 Task: Find connections with filter location General Pico with filter topic #houseforsalewith filter profile language French with filter current company Royal Enfield with filter school Modern Education Society's College of Engineering, Pune with filter industry Interior Design with filter service category Management with filter keywords title Travel Agent
Action: Mouse moved to (514, 108)
Screenshot: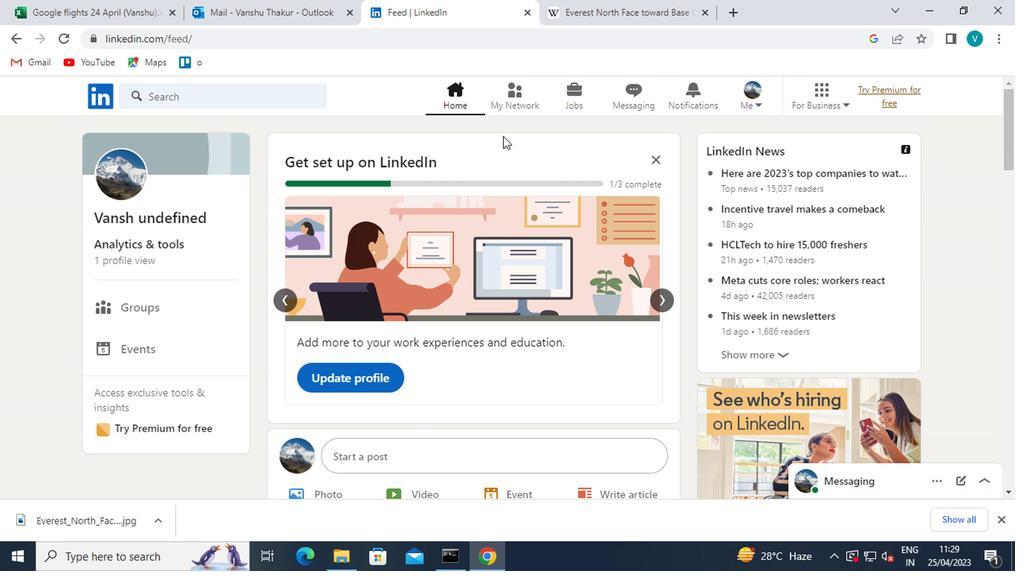 
Action: Mouse pressed left at (514, 108)
Screenshot: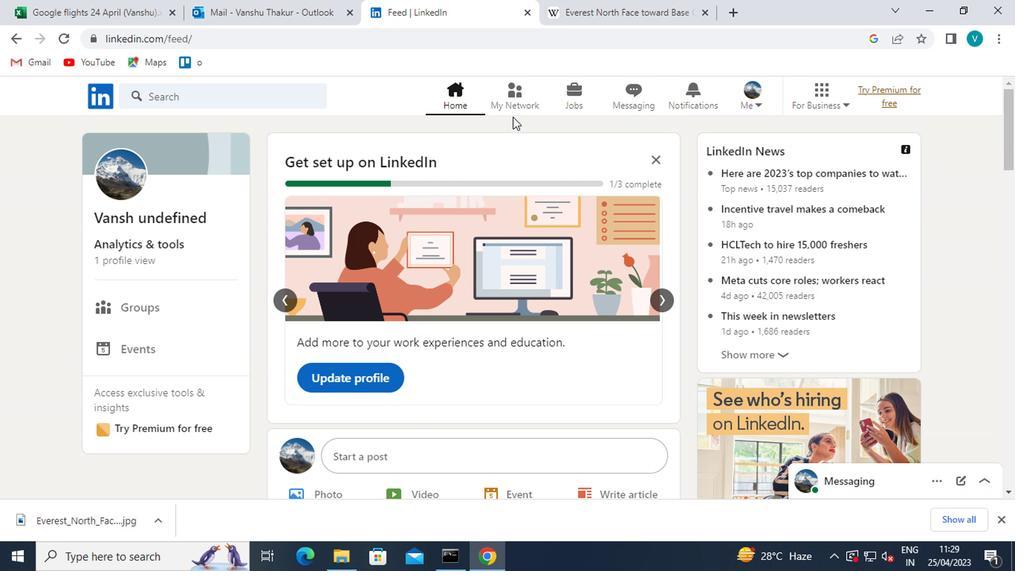 
Action: Mouse moved to (172, 173)
Screenshot: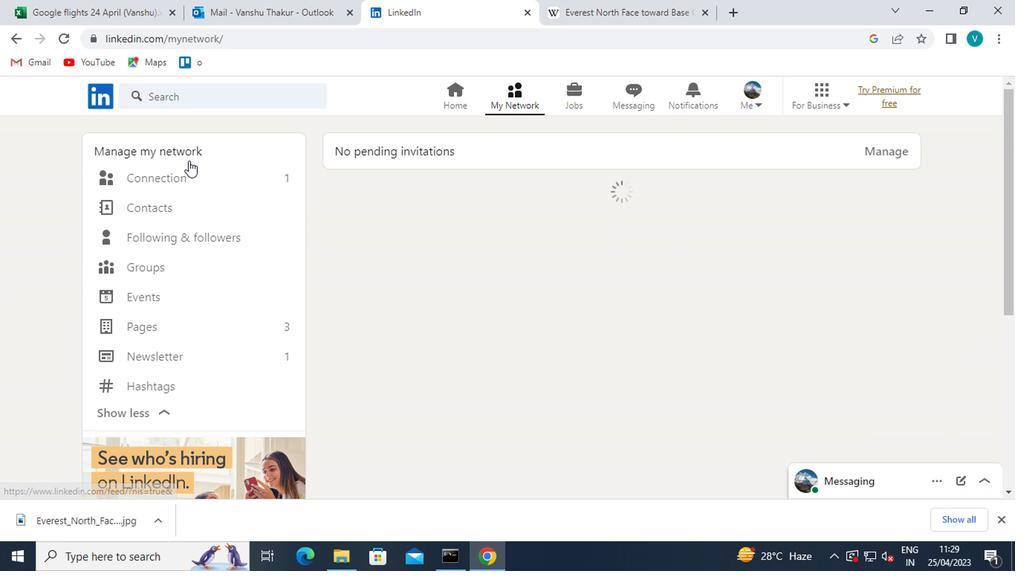 
Action: Mouse pressed left at (172, 173)
Screenshot: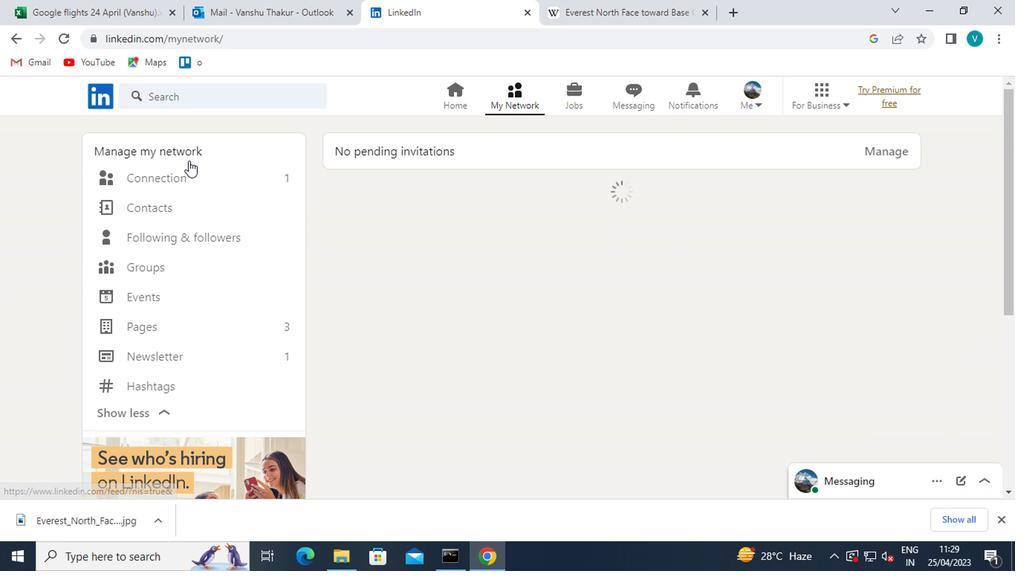 
Action: Mouse moved to (610, 172)
Screenshot: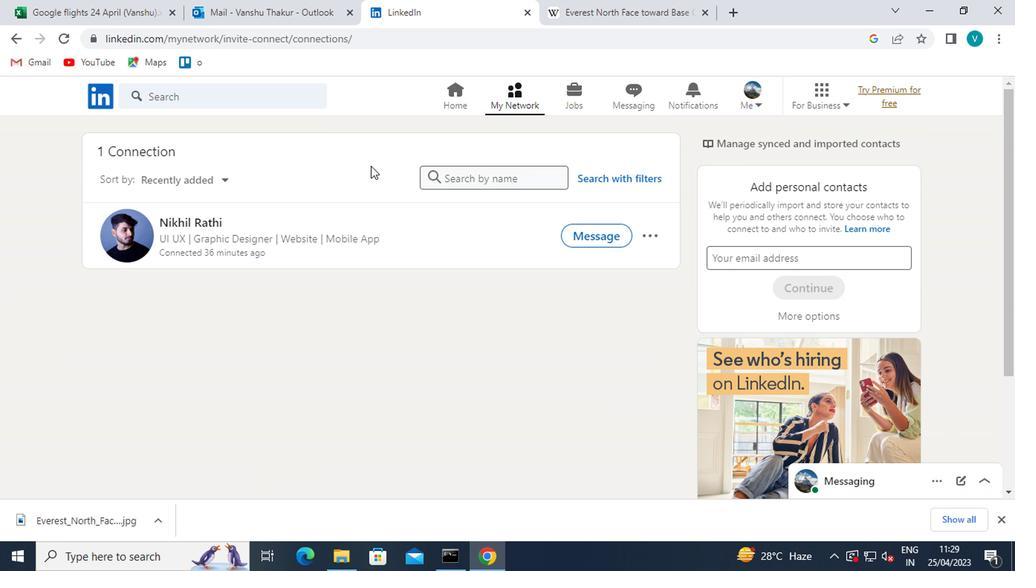 
Action: Mouse pressed left at (610, 172)
Screenshot: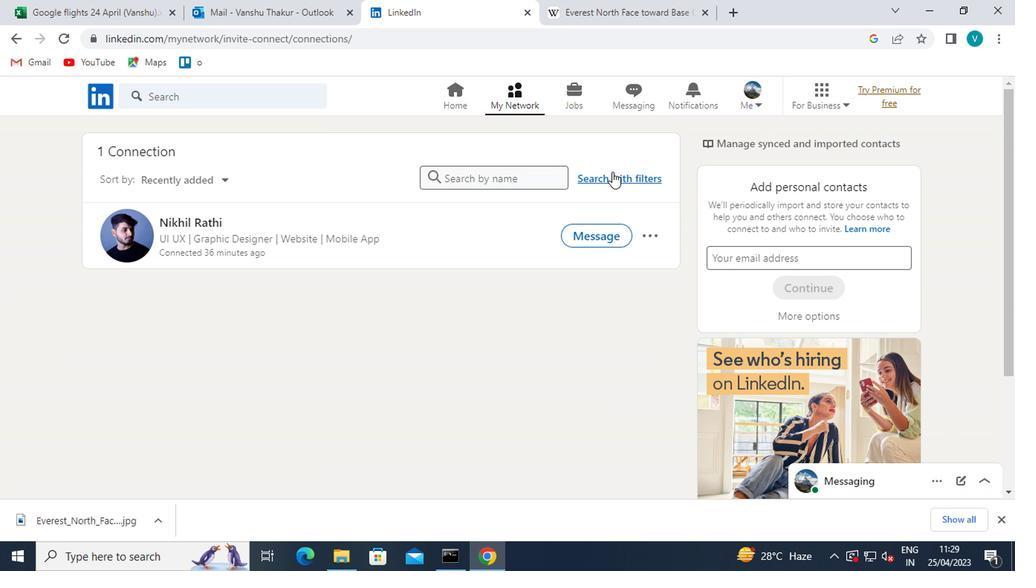 
Action: Mouse moved to (490, 142)
Screenshot: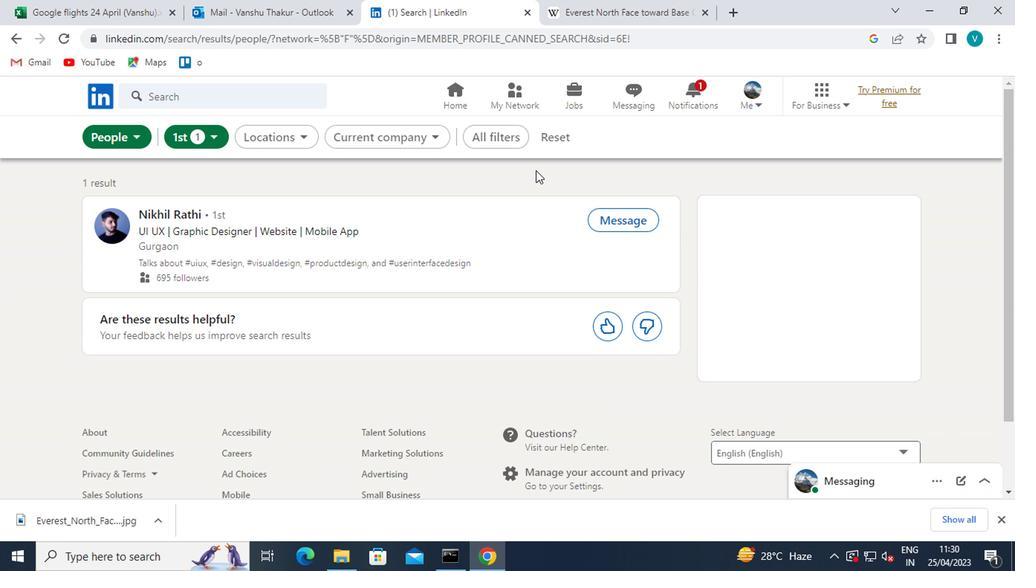 
Action: Mouse pressed left at (490, 142)
Screenshot: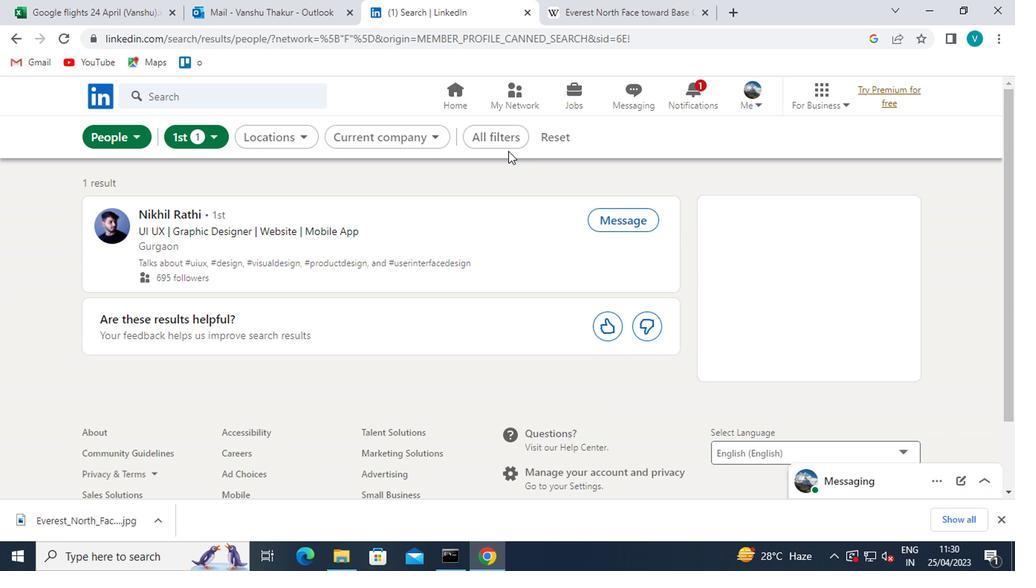 
Action: Mouse moved to (715, 334)
Screenshot: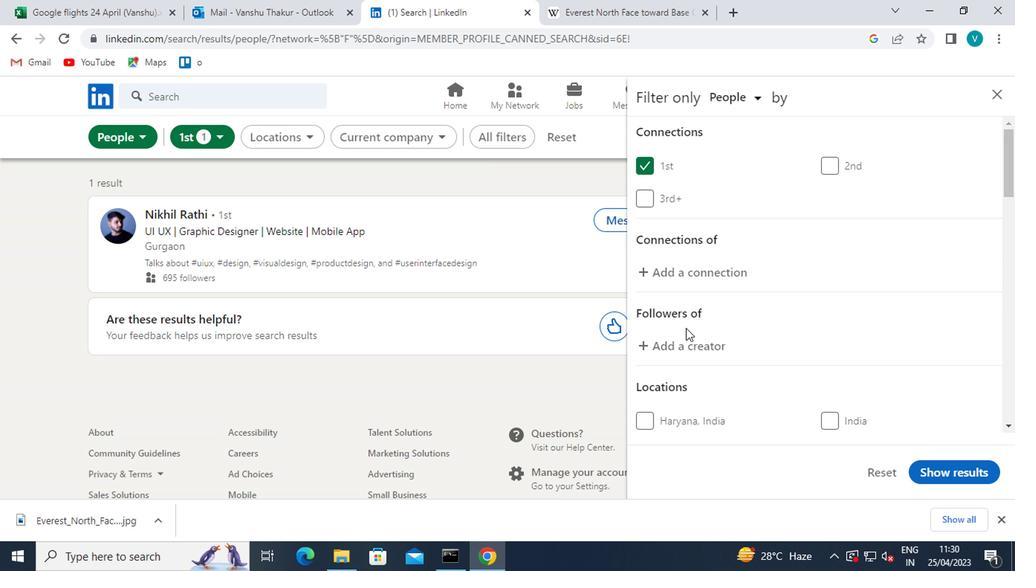 
Action: Mouse scrolled (715, 333) with delta (0, -1)
Screenshot: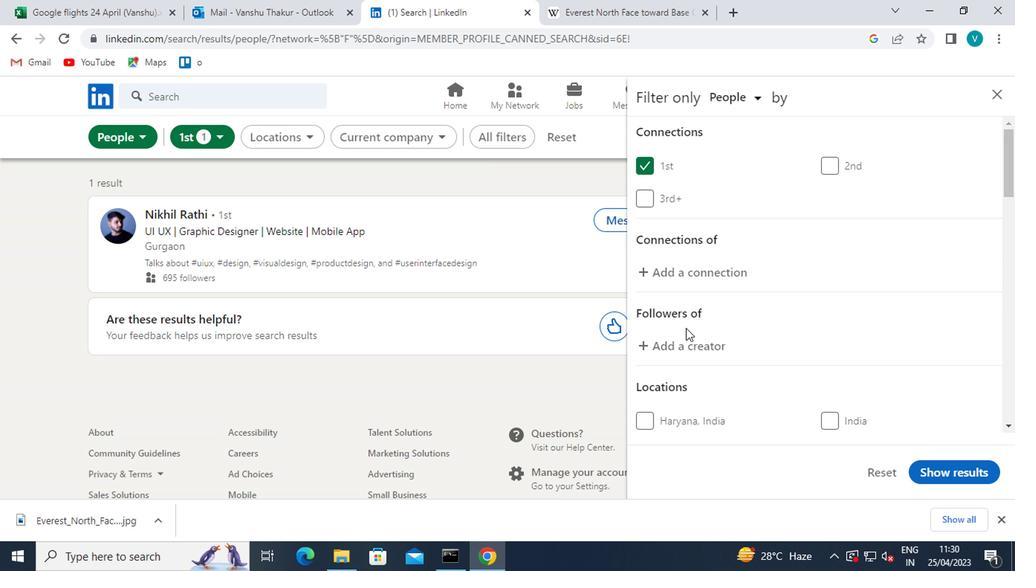 
Action: Mouse scrolled (715, 333) with delta (0, -1)
Screenshot: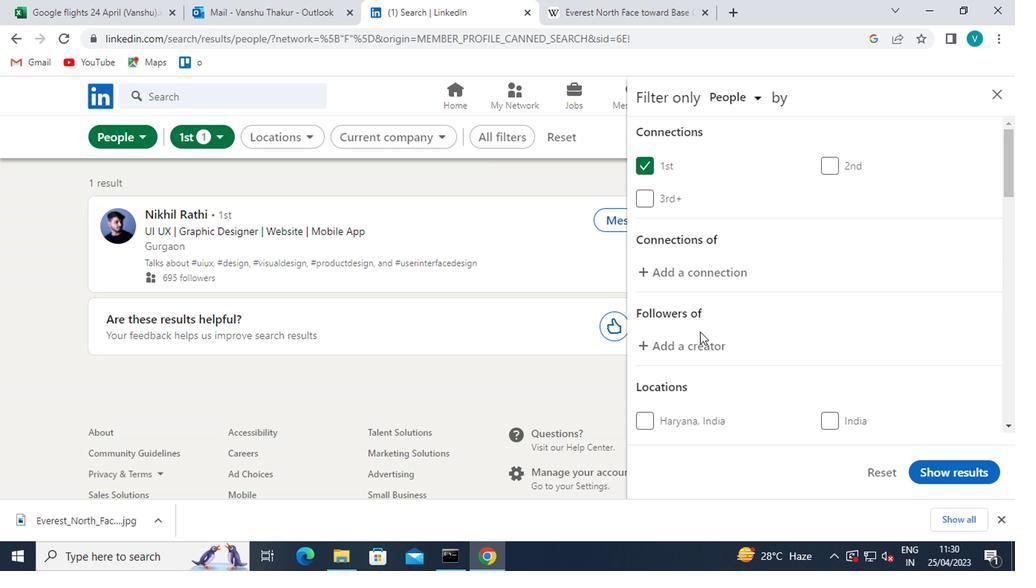 
Action: Mouse moved to (710, 334)
Screenshot: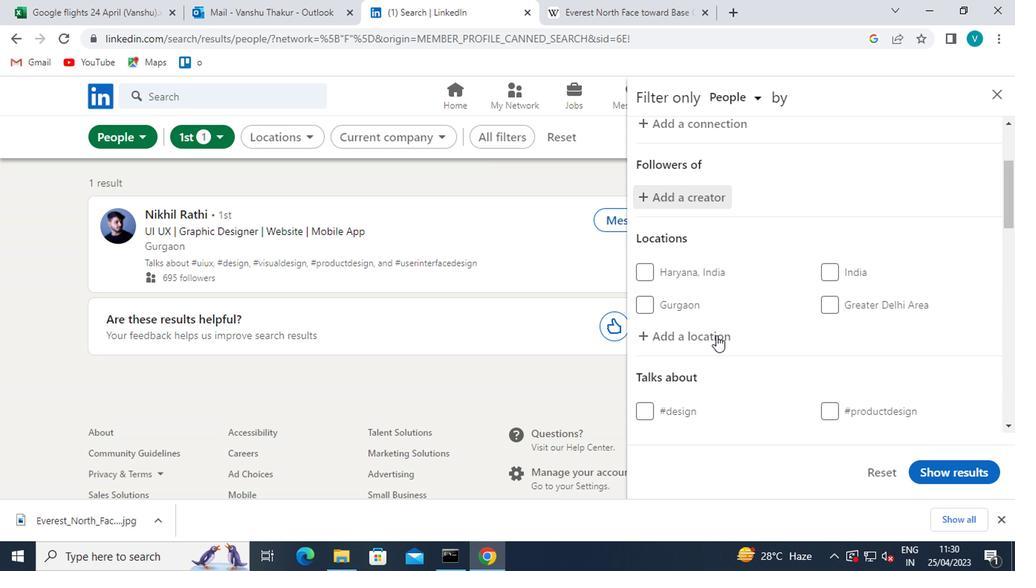 
Action: Mouse pressed left at (710, 334)
Screenshot: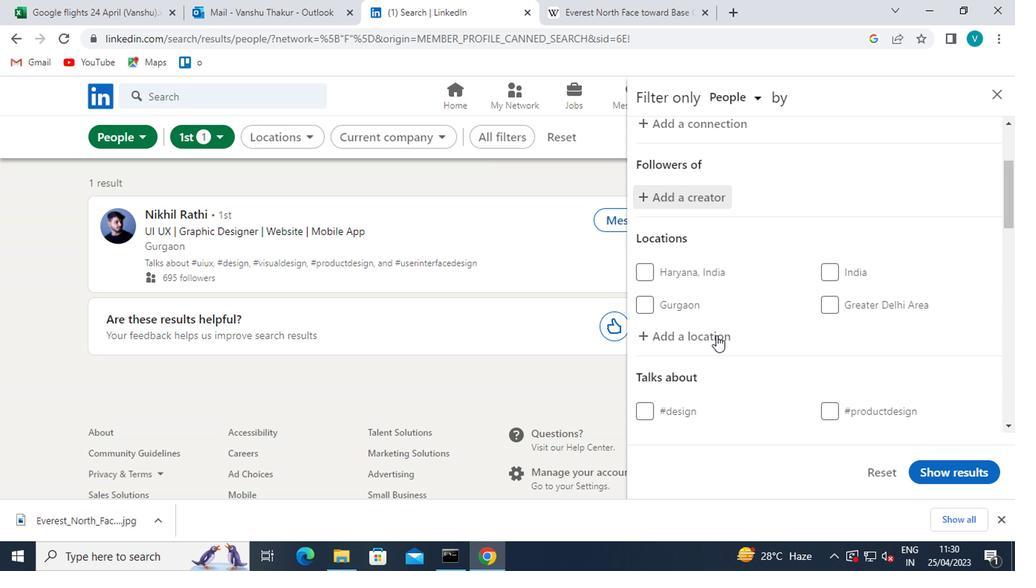 
Action: Key pressed <Key.shift>GENERAL<Key.space><Key.shift>PICO
Screenshot: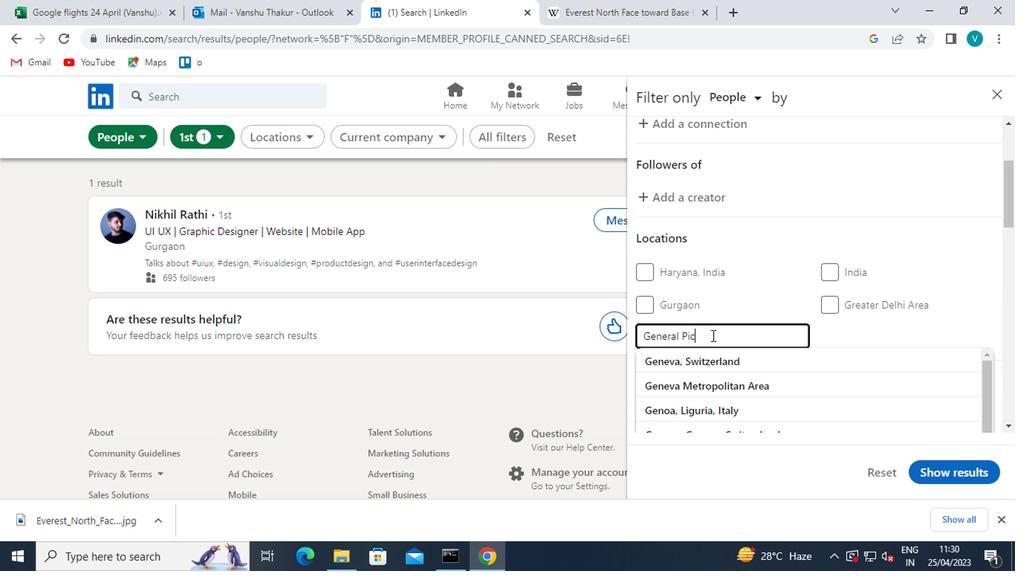 
Action: Mouse moved to (711, 353)
Screenshot: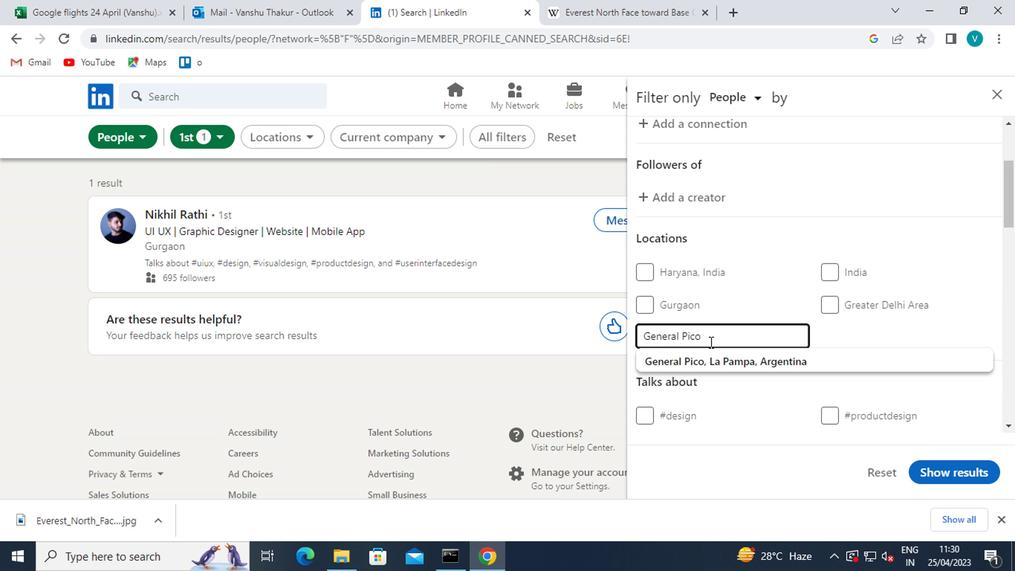 
Action: Mouse pressed left at (711, 353)
Screenshot: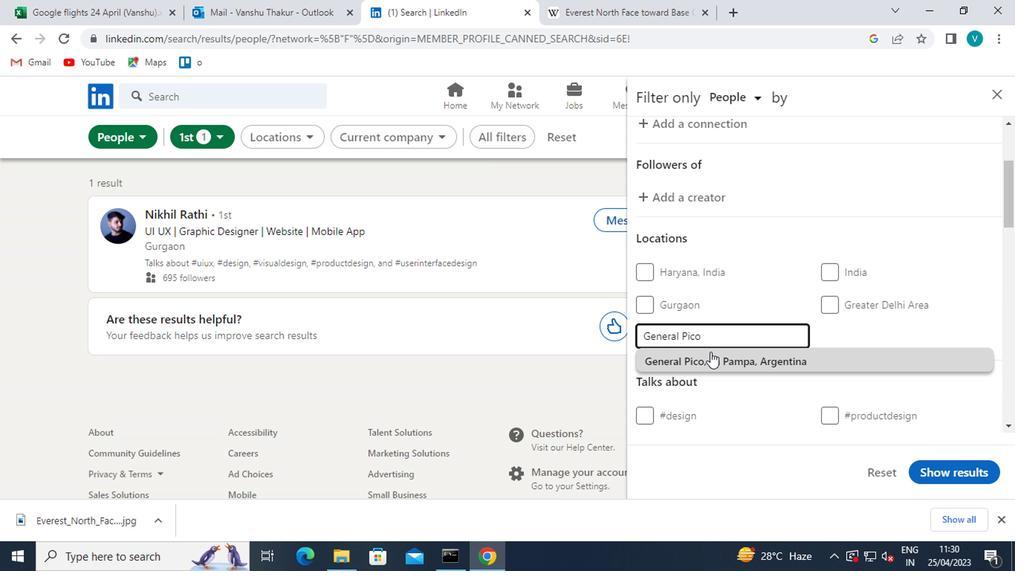 
Action: Mouse moved to (752, 351)
Screenshot: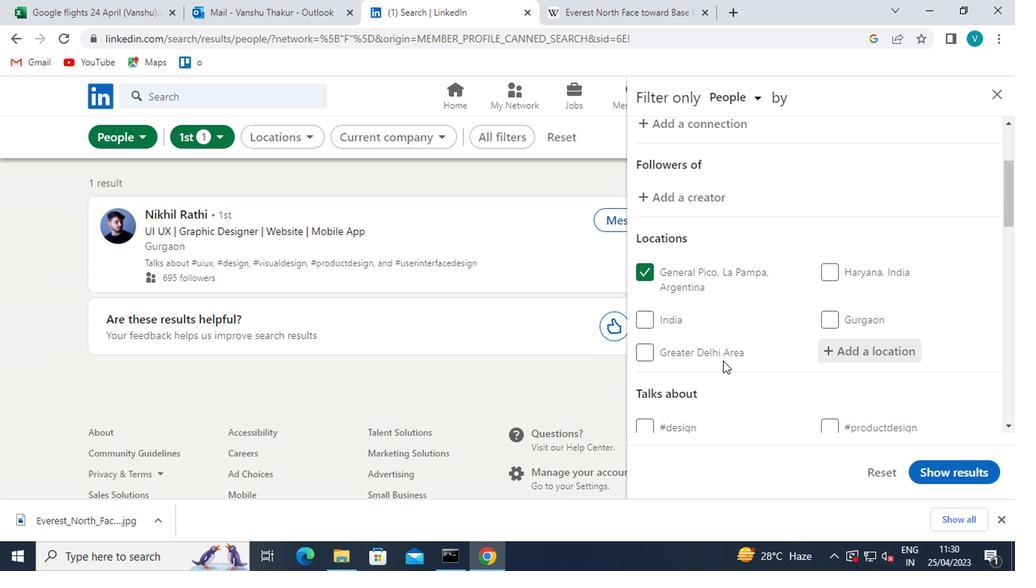 
Action: Mouse scrolled (752, 350) with delta (0, -1)
Screenshot: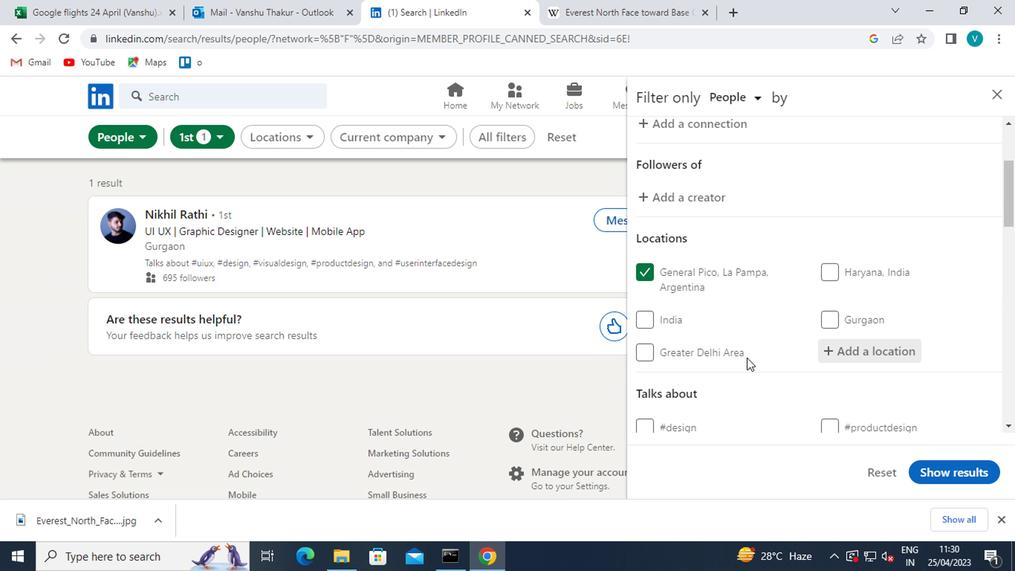 
Action: Mouse moved to (847, 410)
Screenshot: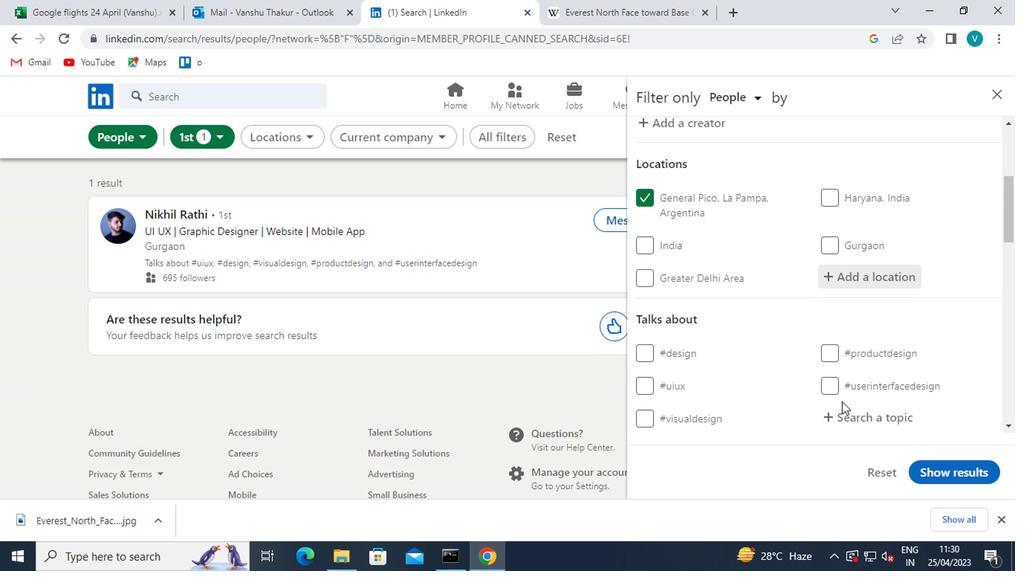 
Action: Mouse pressed left at (847, 410)
Screenshot: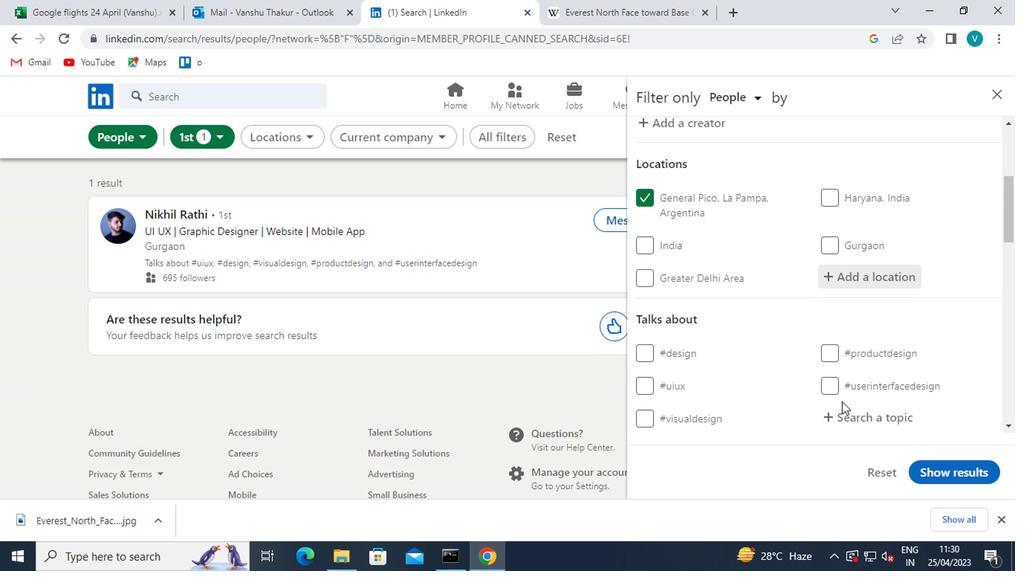 
Action: Mouse moved to (847, 410)
Screenshot: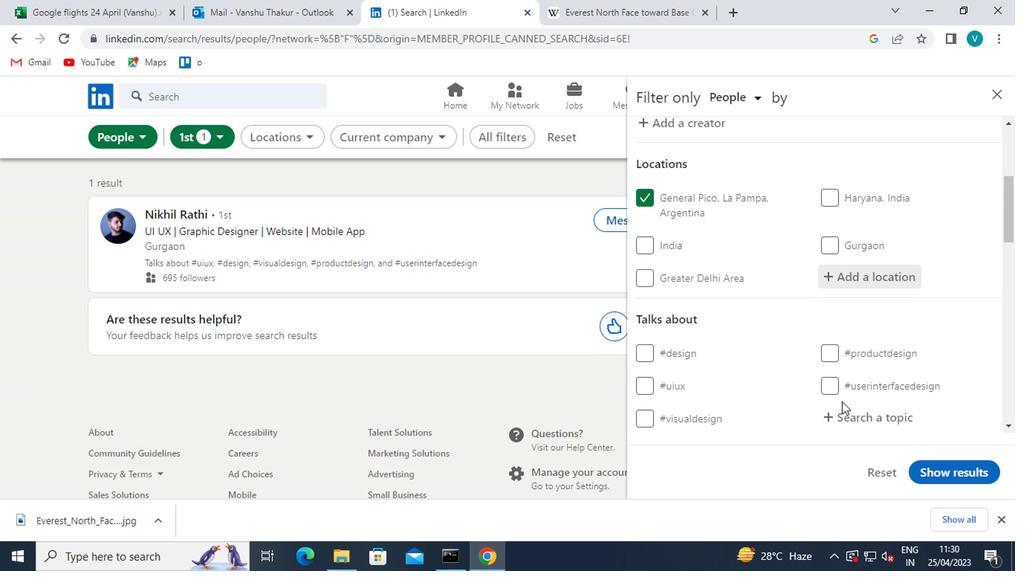 
Action: Key pressed <Key.shift>#HOUSEFORSALE
Screenshot: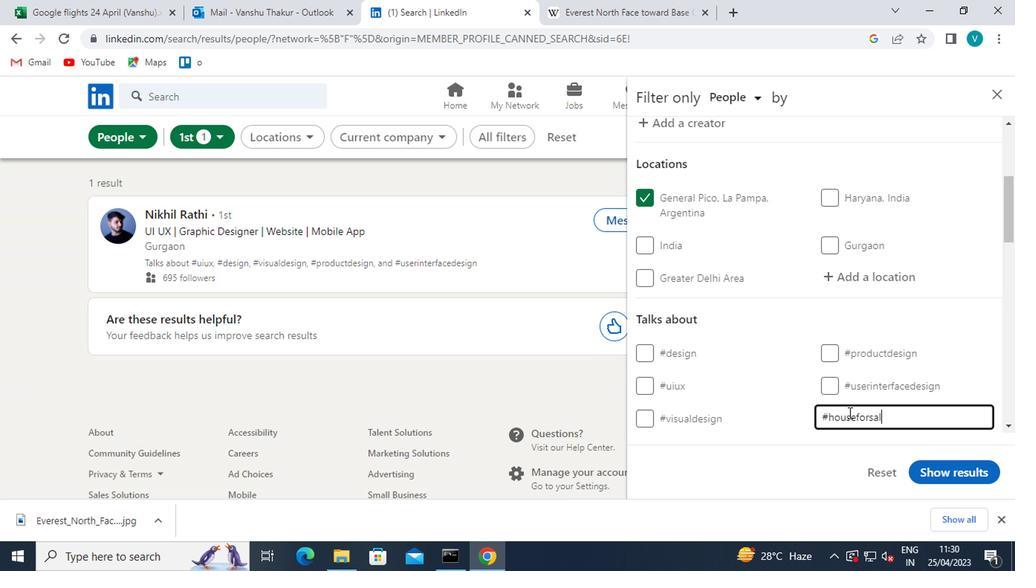 
Action: Mouse moved to (843, 398)
Screenshot: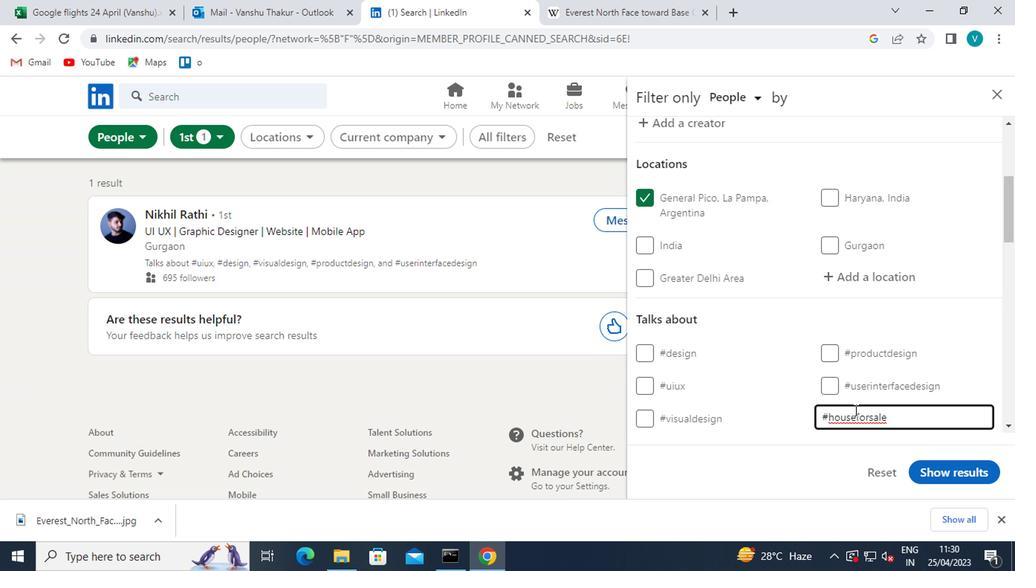 
Action: Mouse scrolled (843, 397) with delta (0, -1)
Screenshot: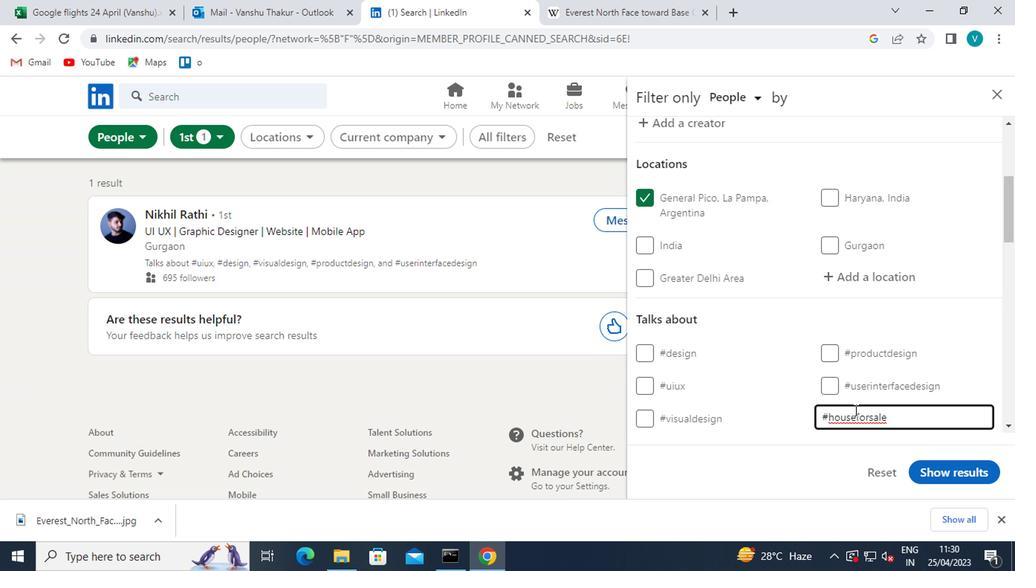 
Action: Mouse moved to (833, 393)
Screenshot: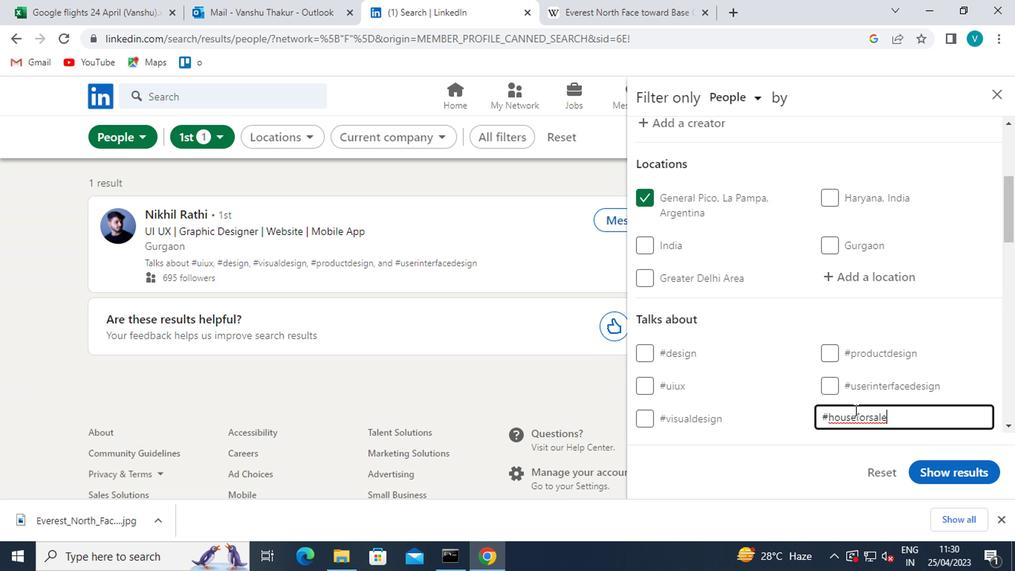 
Action: Mouse scrolled (833, 392) with delta (0, 0)
Screenshot: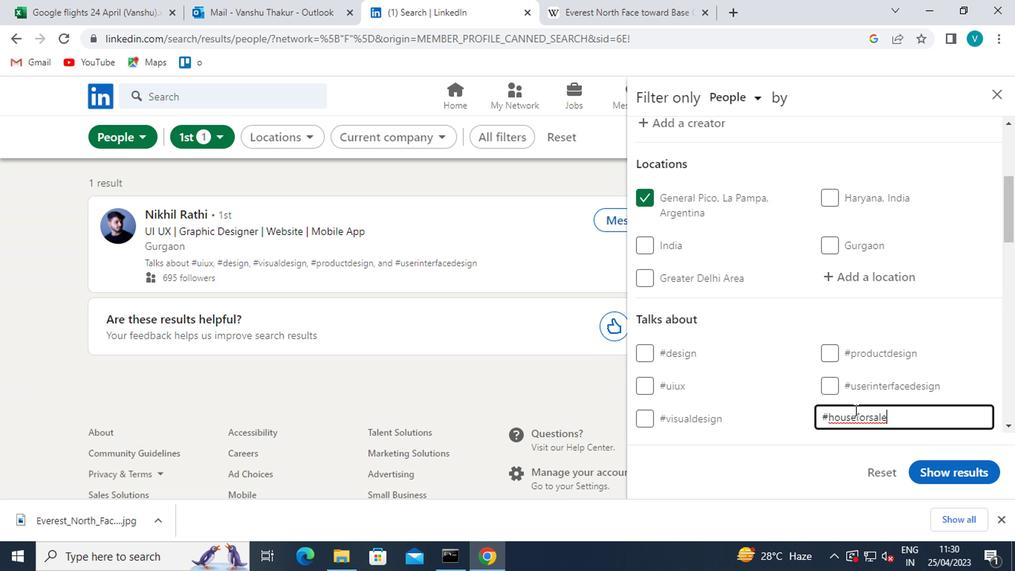 
Action: Mouse moved to (827, 391)
Screenshot: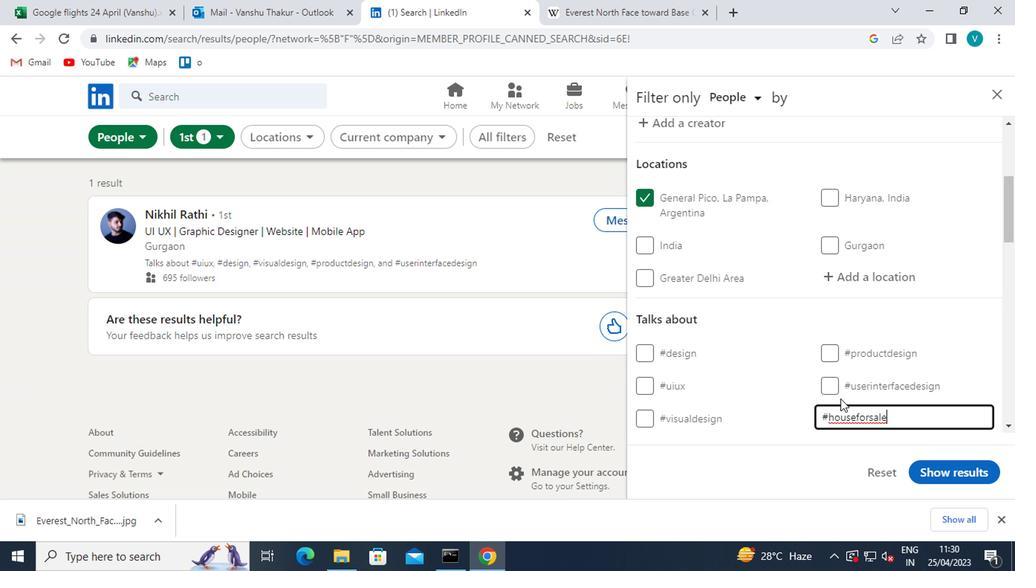 
Action: Mouse scrolled (827, 391) with delta (0, 0)
Screenshot: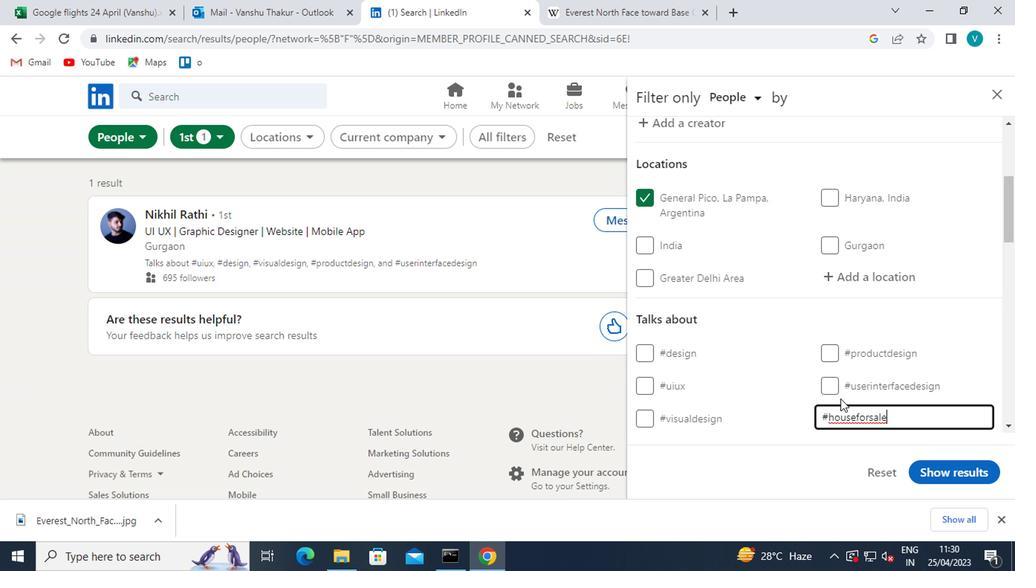
Action: Mouse moved to (790, 382)
Screenshot: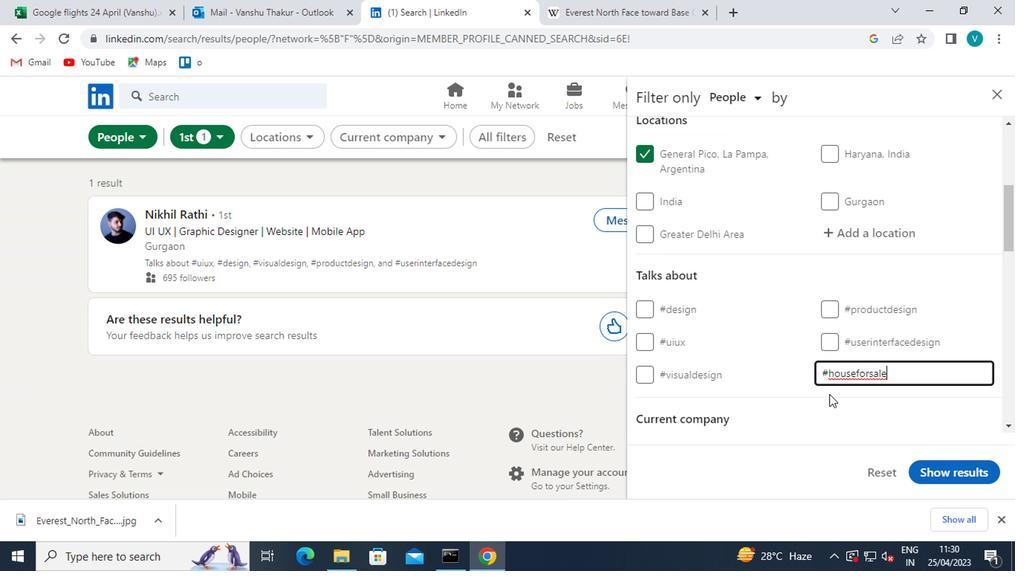 
Action: Mouse scrolled (790, 381) with delta (0, 0)
Screenshot: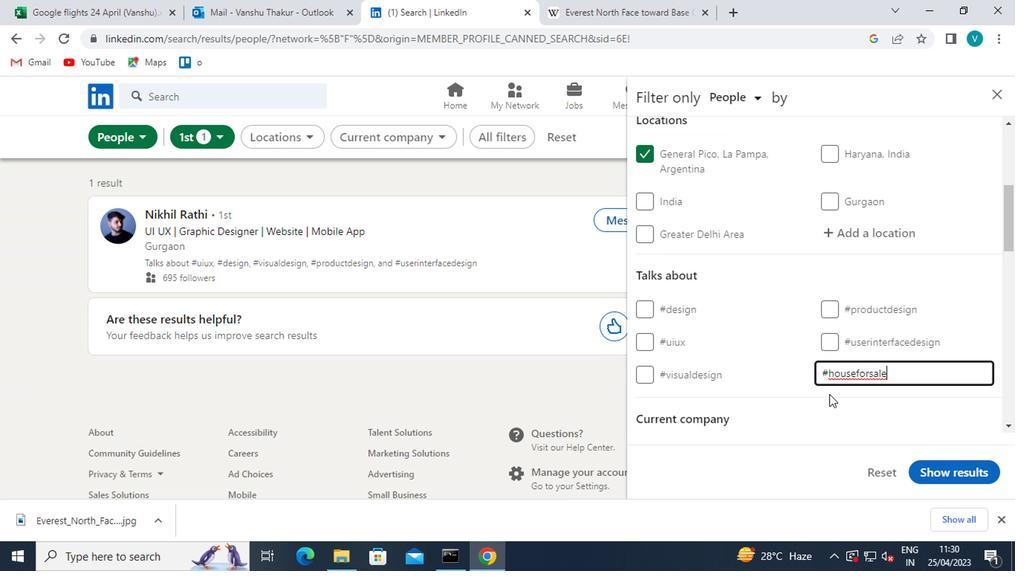 
Action: Mouse moved to (772, 378)
Screenshot: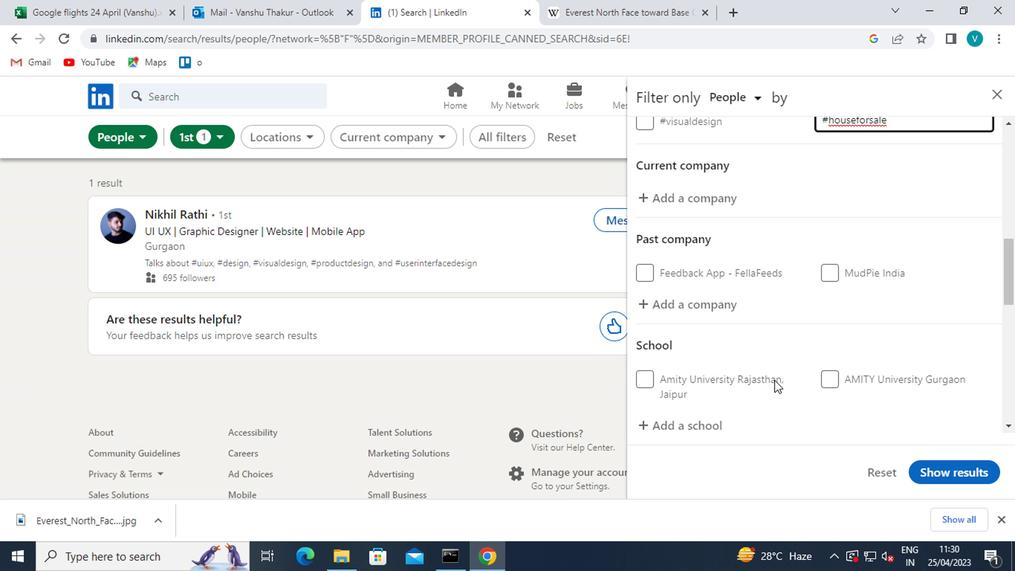 
Action: Mouse scrolled (772, 377) with delta (0, 0)
Screenshot: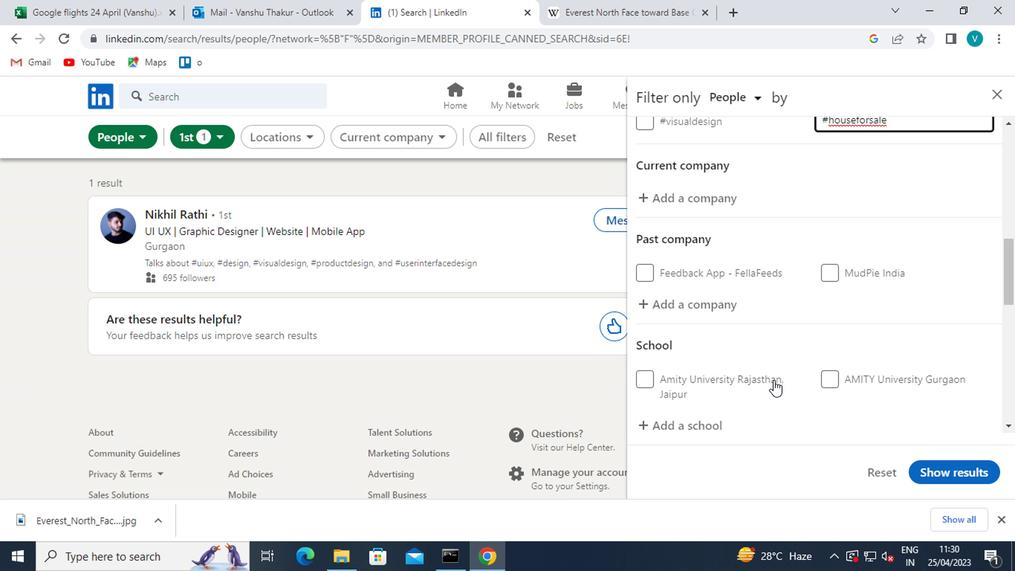 
Action: Mouse scrolled (772, 377) with delta (0, 0)
Screenshot: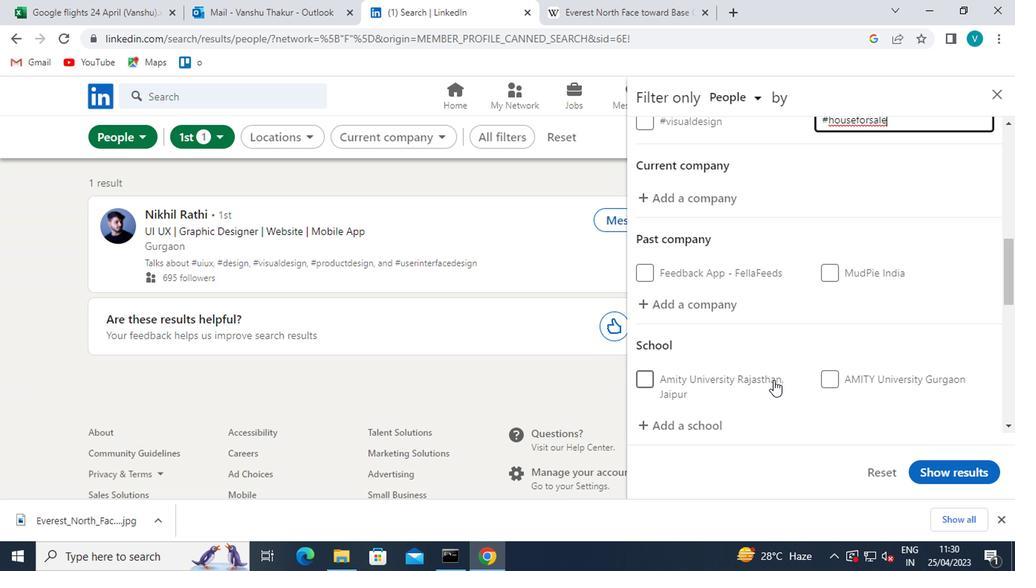 
Action: Mouse scrolled (772, 377) with delta (0, 0)
Screenshot: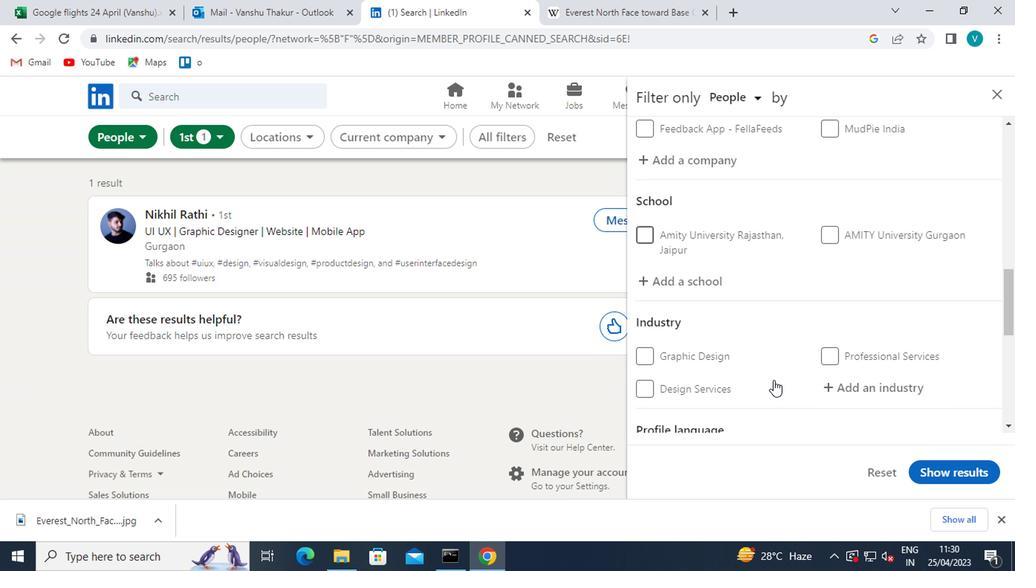 
Action: Mouse moved to (772, 376)
Screenshot: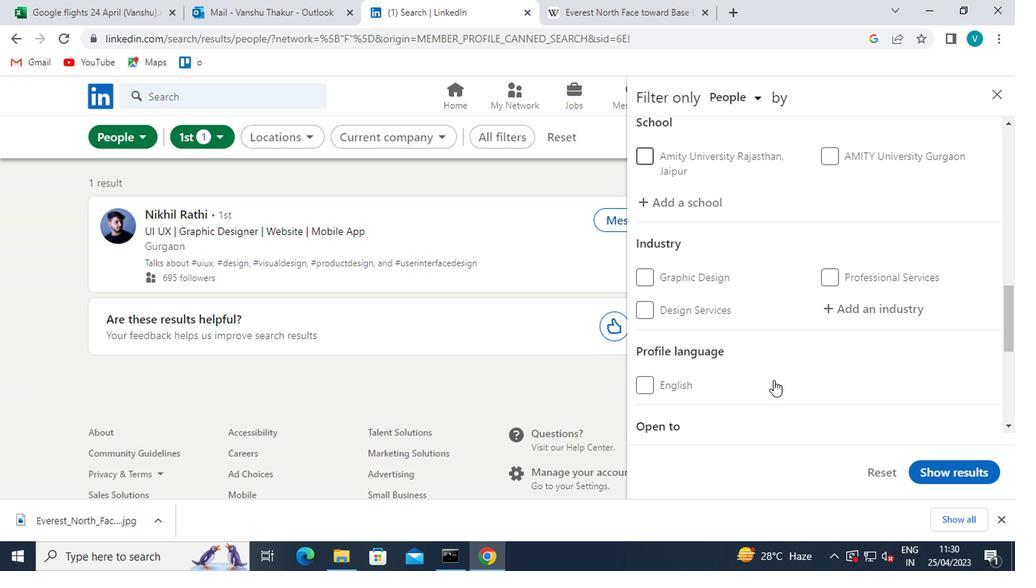 
Action: Mouse scrolled (772, 377) with delta (0, 1)
Screenshot: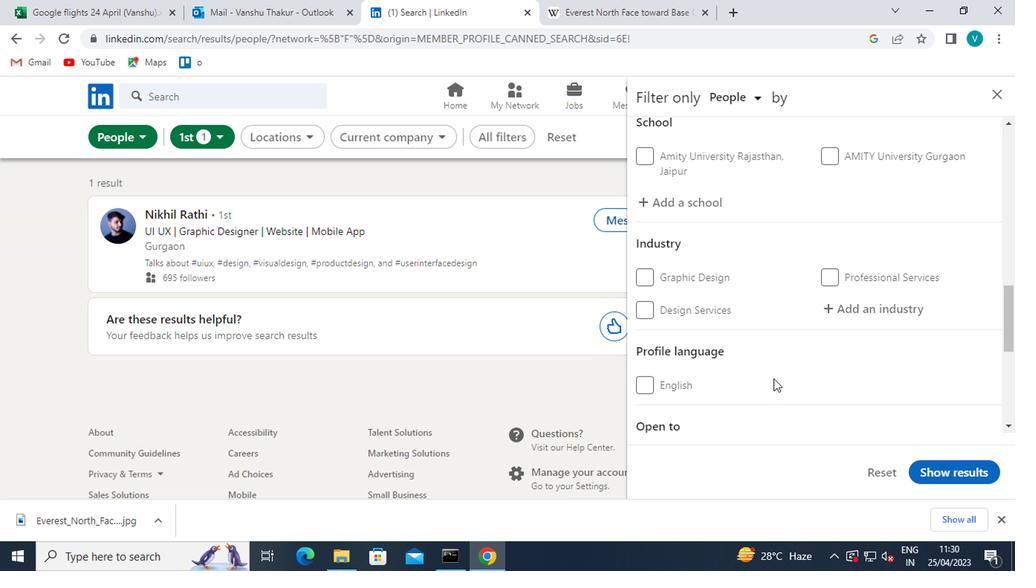 
Action: Mouse scrolled (772, 377) with delta (0, 1)
Screenshot: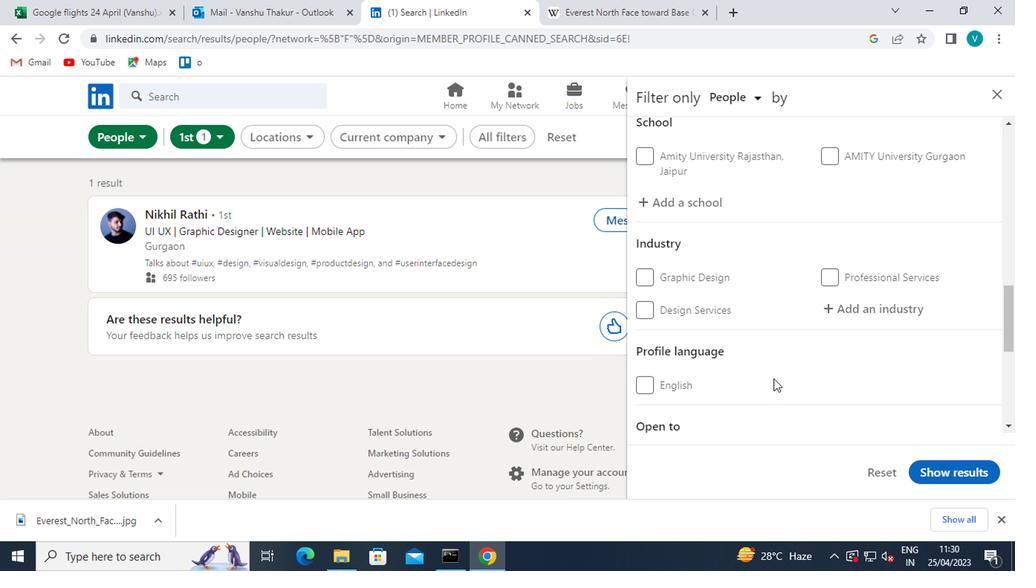 
Action: Mouse scrolled (772, 377) with delta (0, 1)
Screenshot: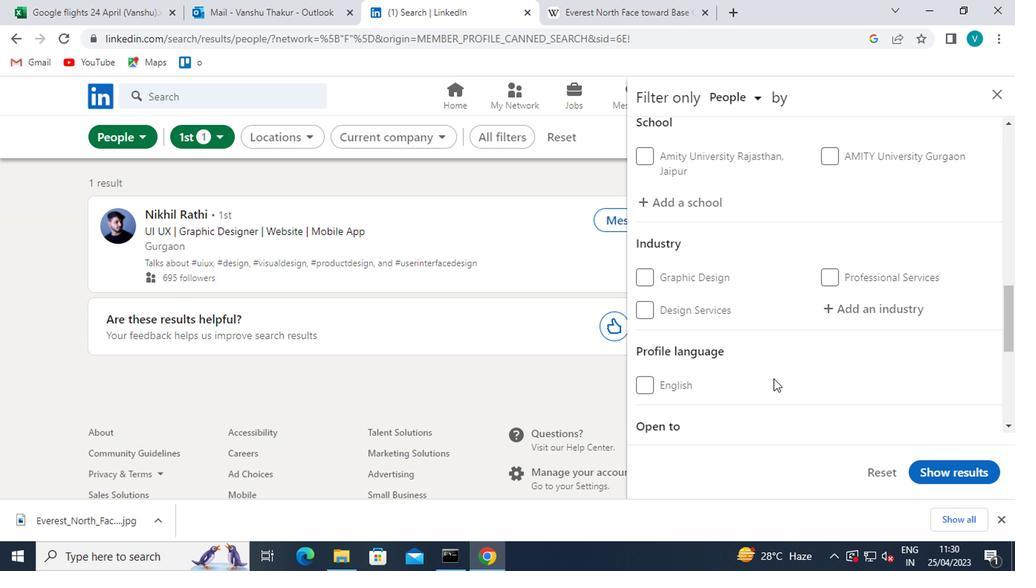 
Action: Mouse scrolled (772, 377) with delta (0, 1)
Screenshot: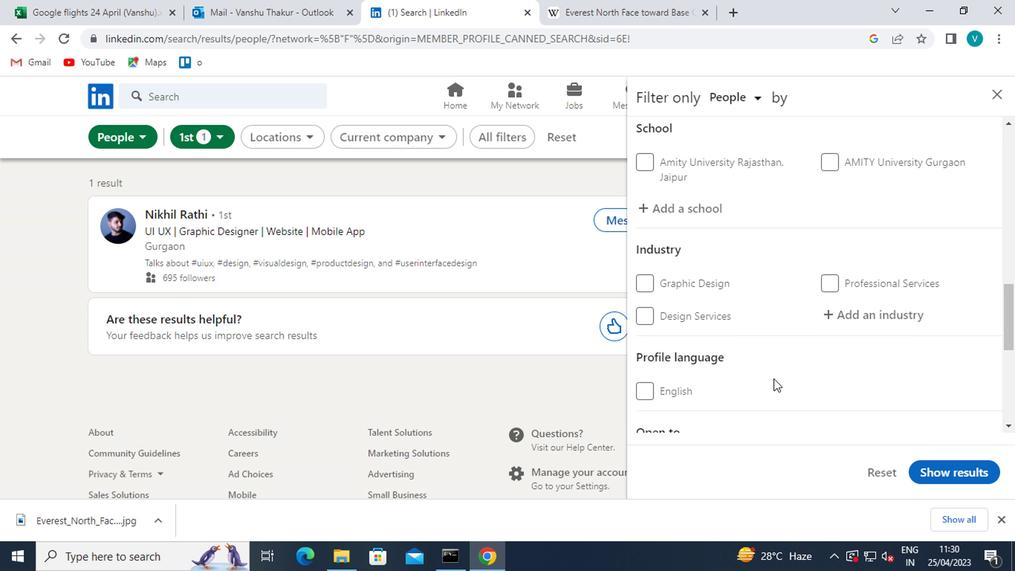 
Action: Mouse moved to (729, 277)
Screenshot: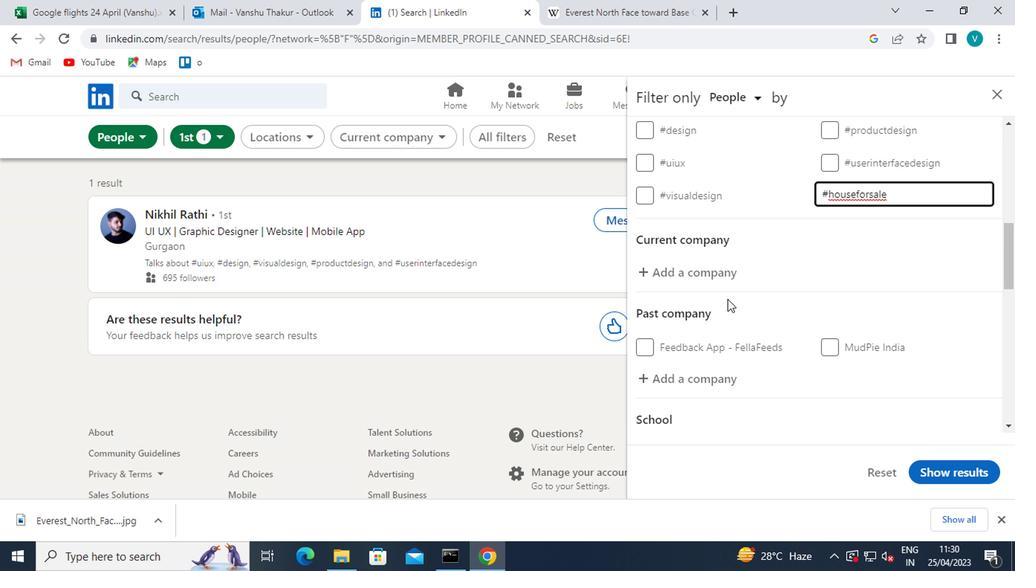 
Action: Mouse pressed left at (729, 277)
Screenshot: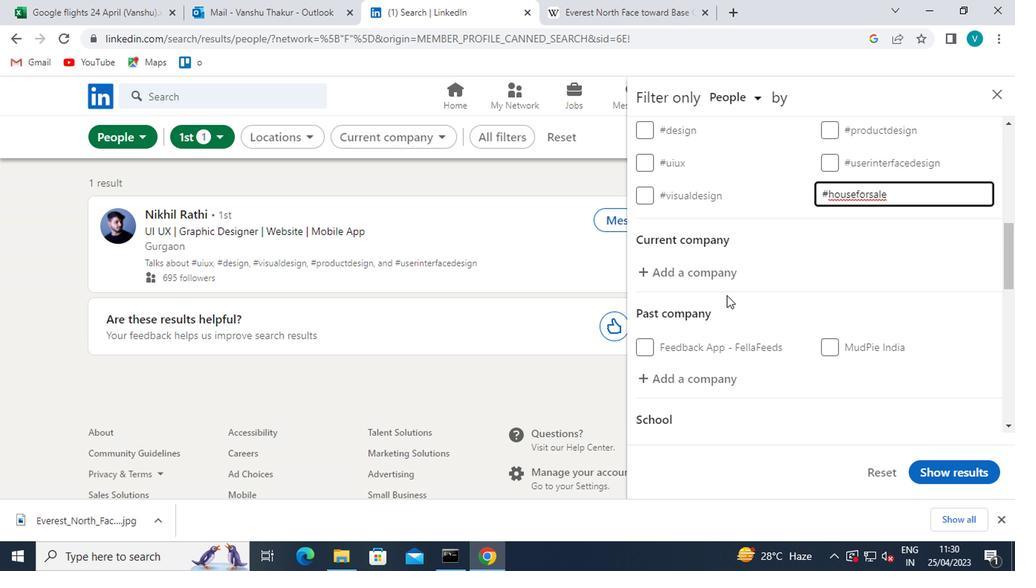 
Action: Key pressed <Key.shift>ROYAL<Key.space>
Screenshot: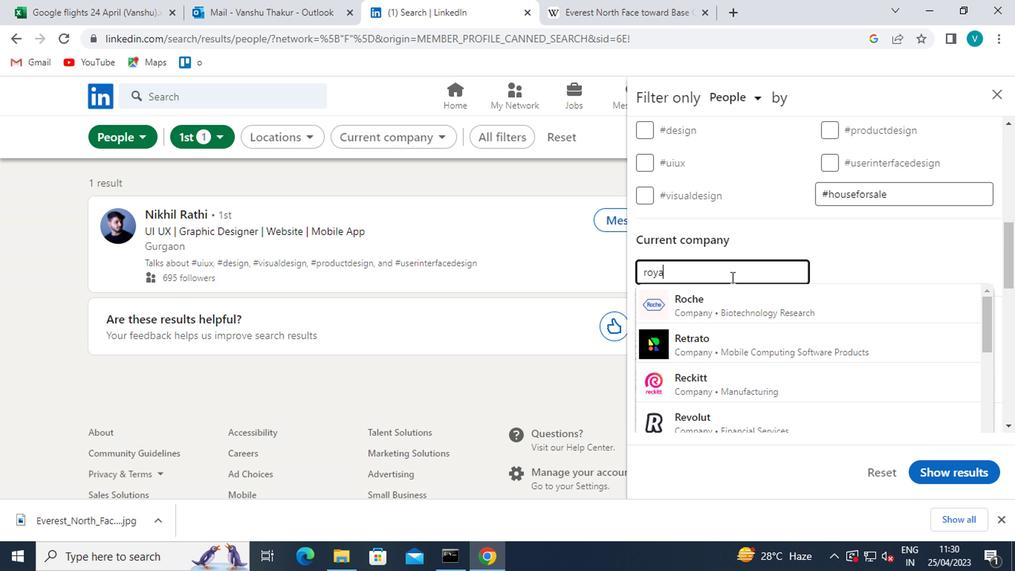 
Action: Mouse moved to (713, 412)
Screenshot: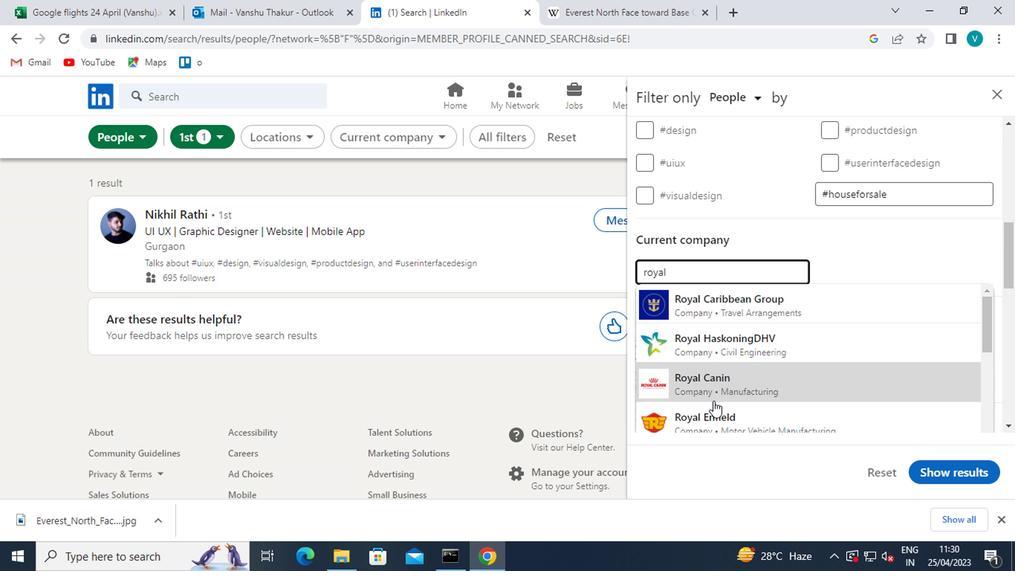 
Action: Mouse pressed left at (713, 412)
Screenshot: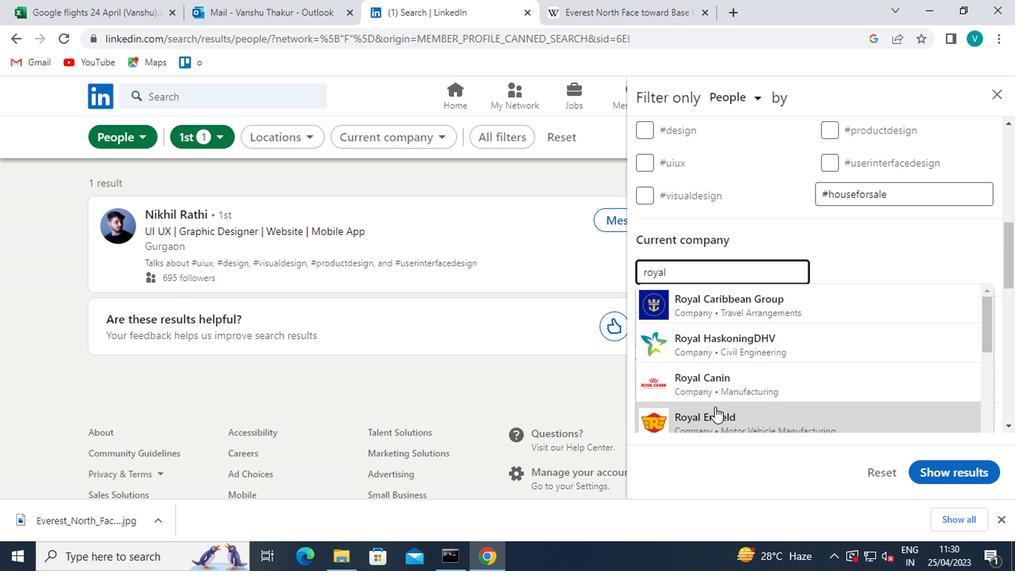 
Action: Mouse moved to (724, 368)
Screenshot: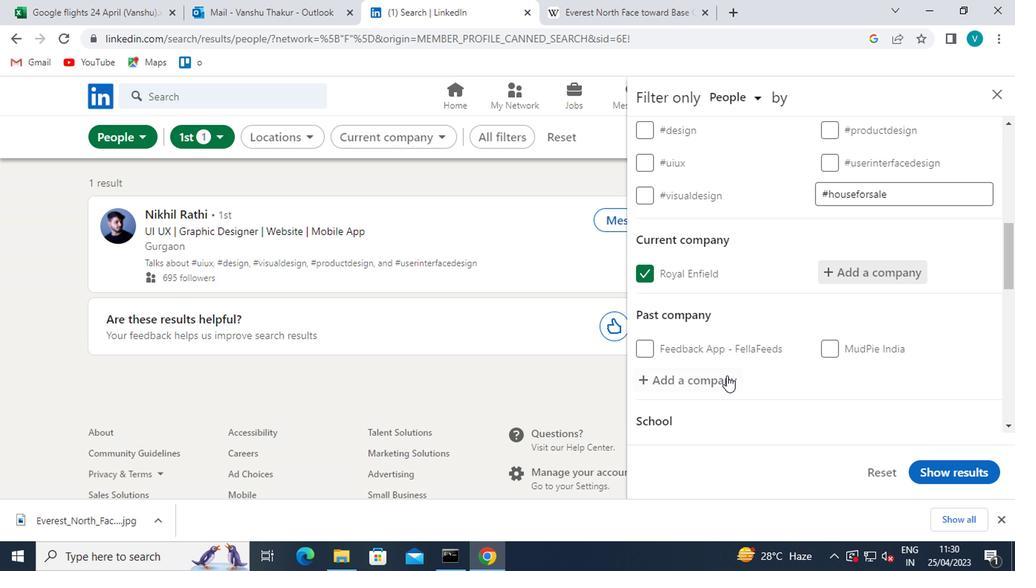 
Action: Mouse scrolled (724, 367) with delta (0, -1)
Screenshot: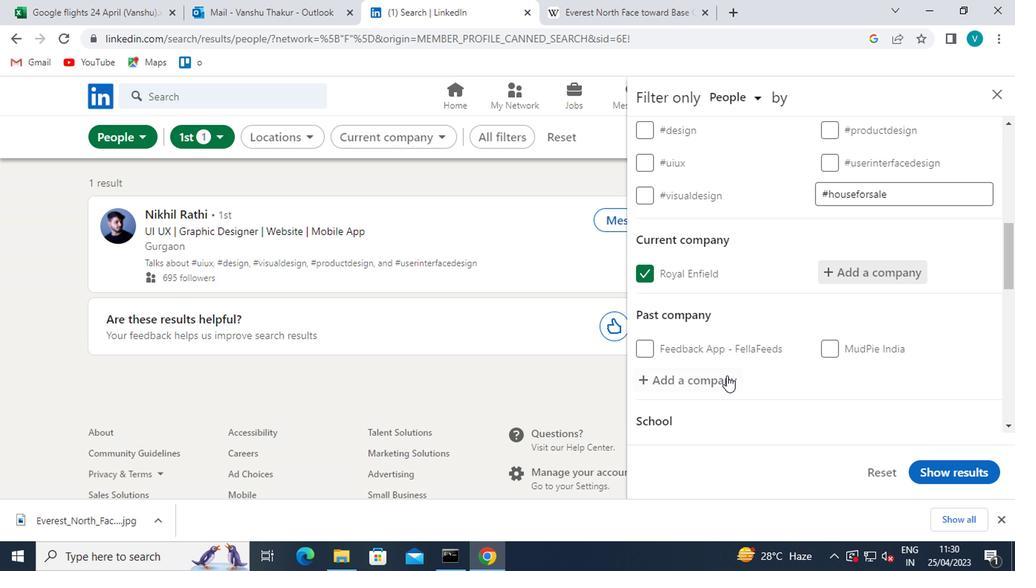 
Action: Mouse moved to (716, 361)
Screenshot: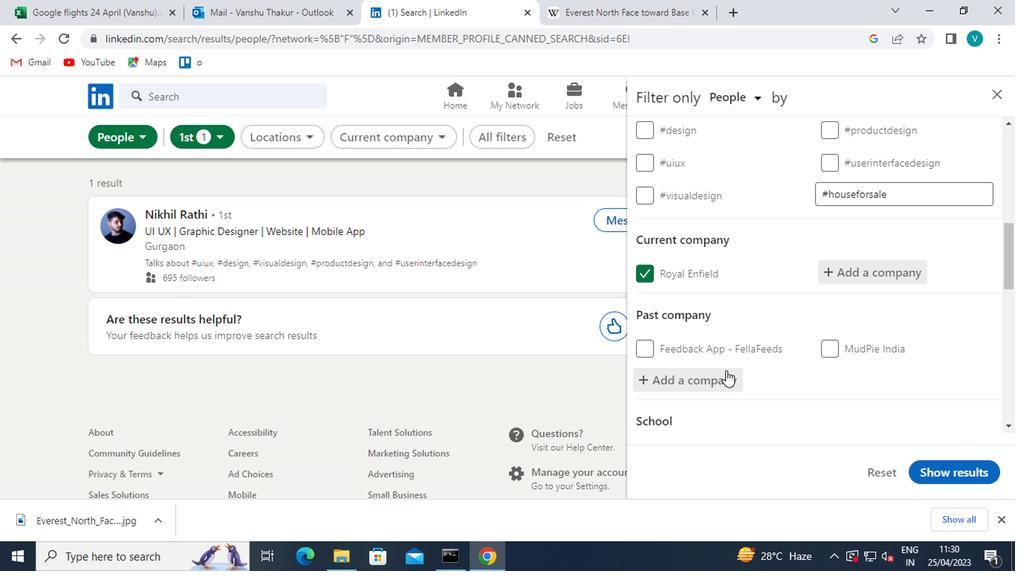 
Action: Mouse scrolled (716, 360) with delta (0, 0)
Screenshot: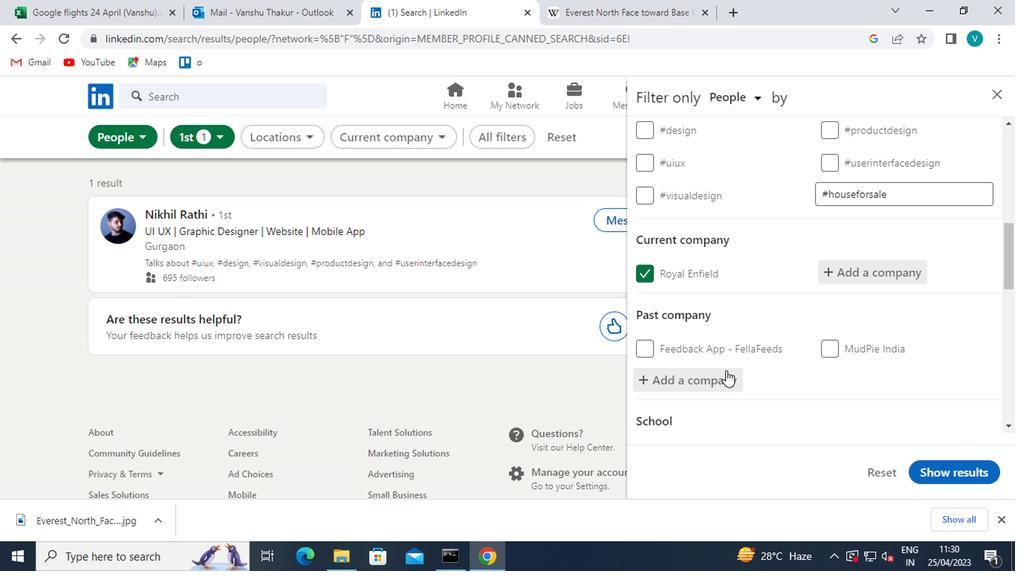 
Action: Mouse moved to (691, 351)
Screenshot: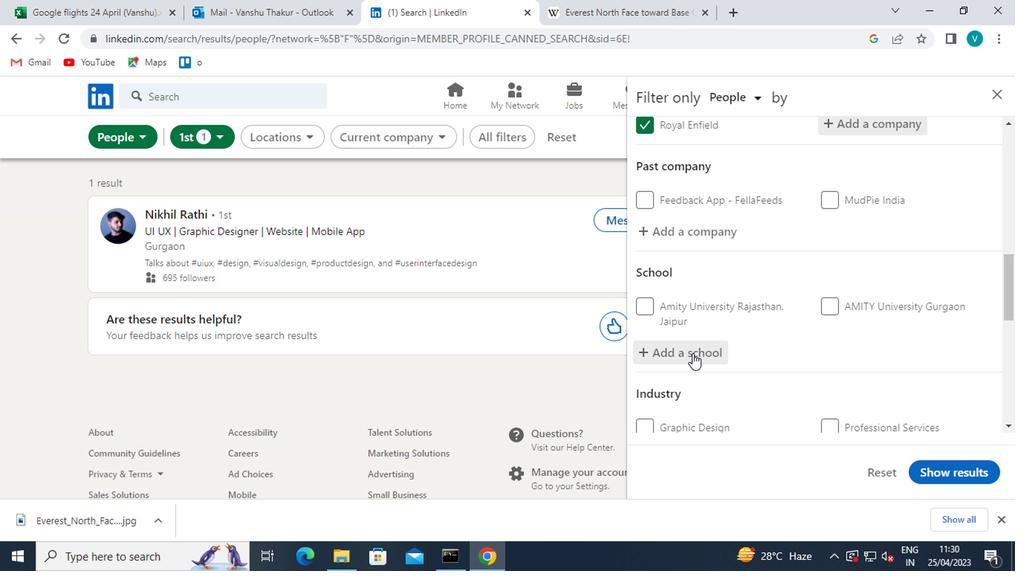 
Action: Mouse pressed left at (691, 351)
Screenshot: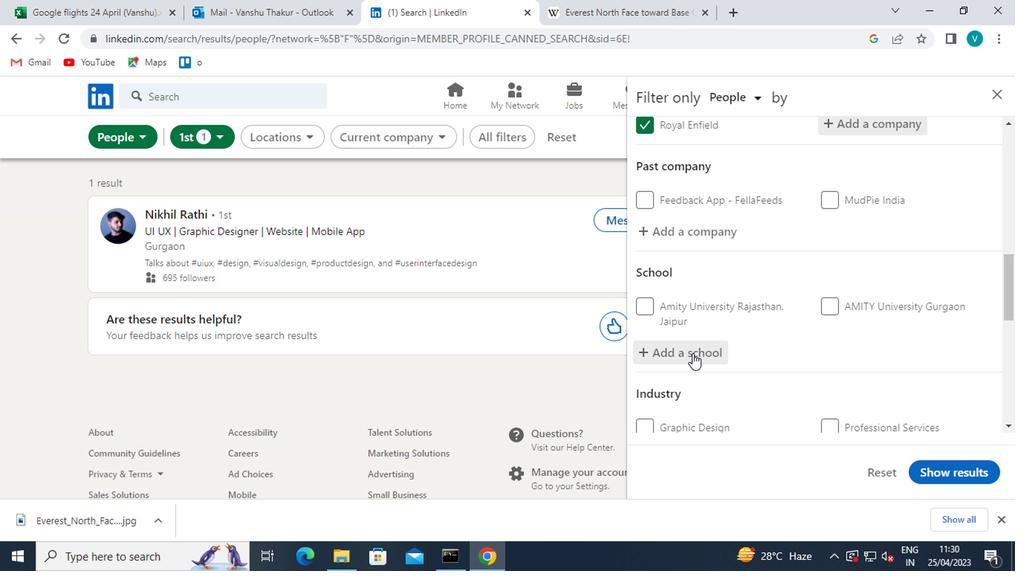 
Action: Mouse moved to (691, 349)
Screenshot: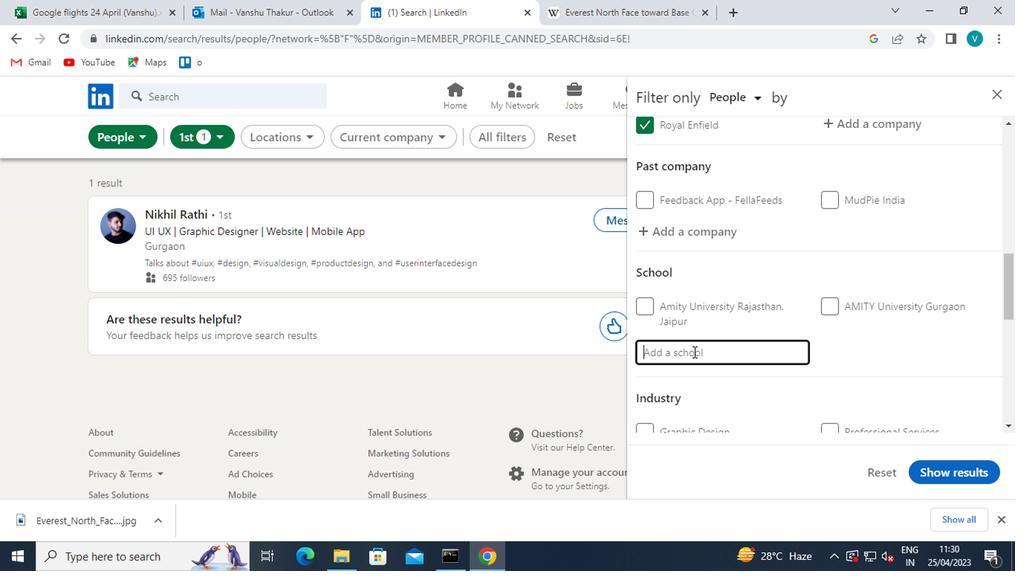 
Action: Key pressed <Key.shift>MODERN<Key.space><Key.shift><Key.space><Key.shift><Key.shift><Key.shift>EDUCATION<Key.space>
Screenshot: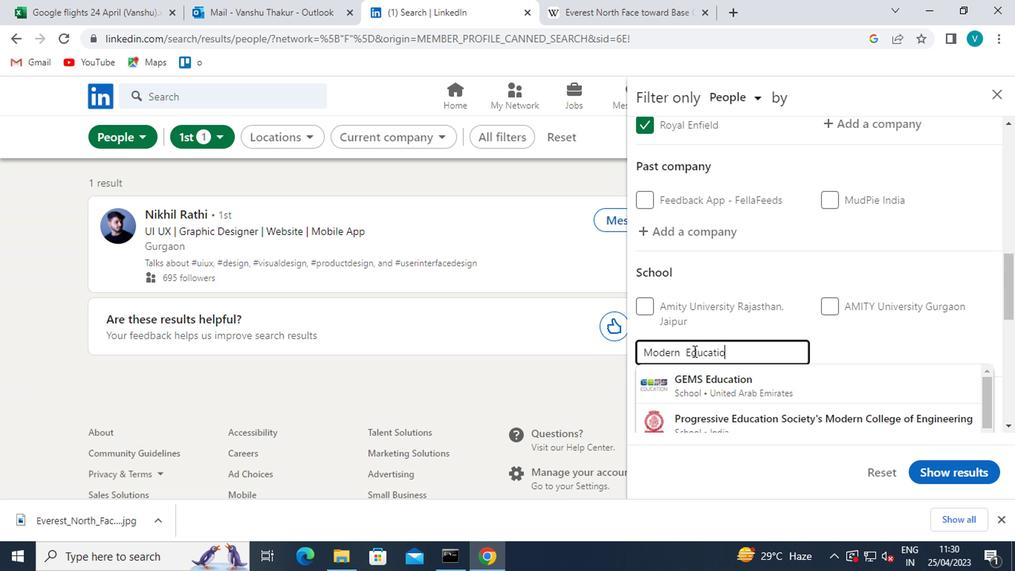 
Action: Mouse moved to (694, 347)
Screenshot: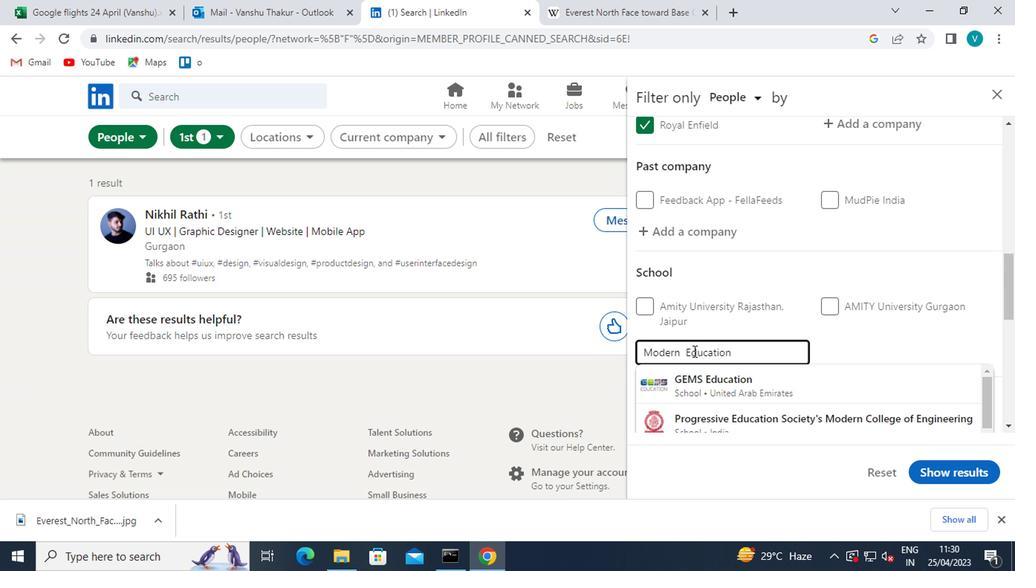 
Action: Key pressed <Key.shift>SOCIE
Screenshot: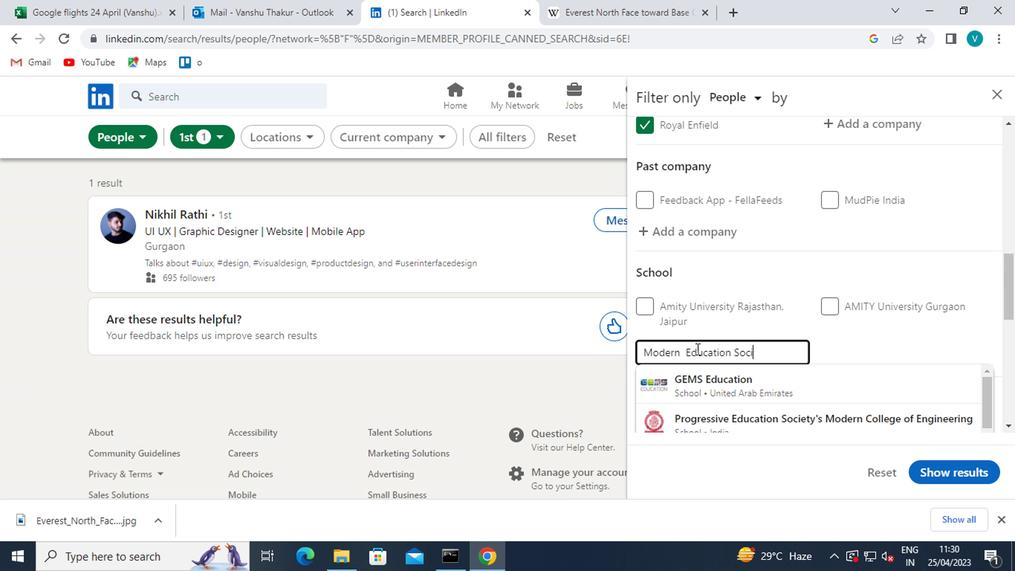 
Action: Mouse moved to (839, 418)
Screenshot: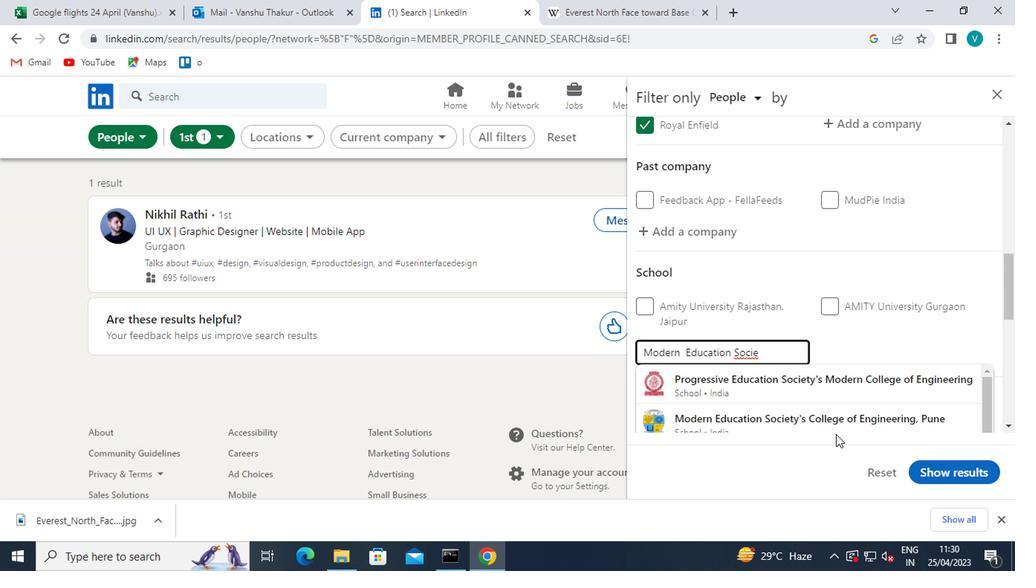 
Action: Mouse pressed left at (839, 418)
Screenshot: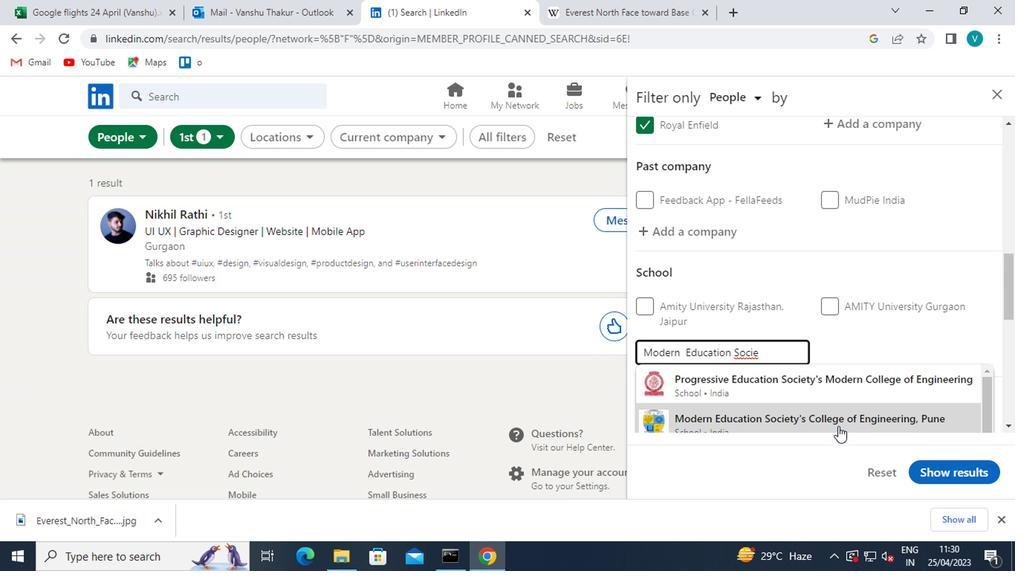 
Action: Mouse moved to (807, 408)
Screenshot: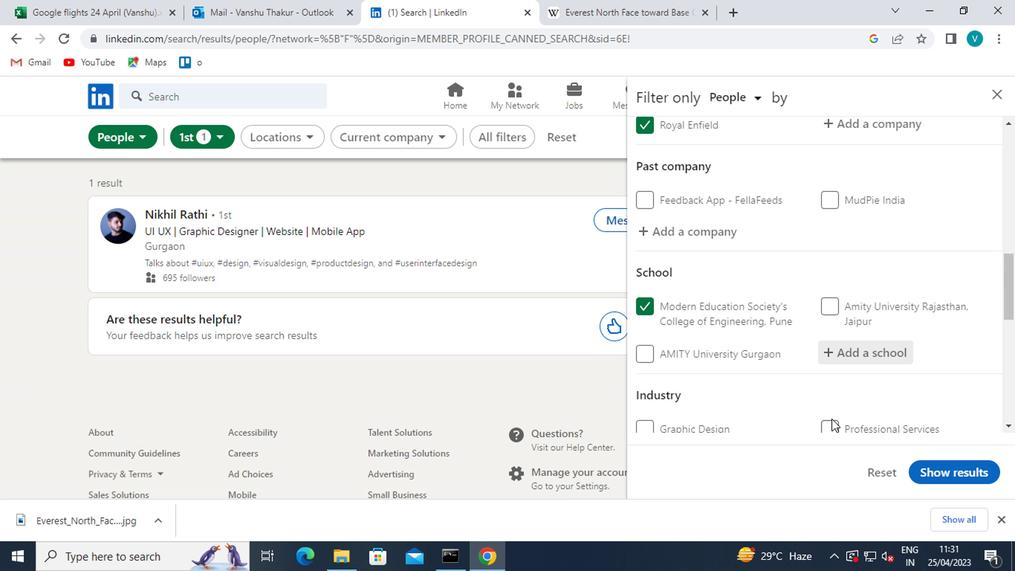 
Action: Mouse scrolled (807, 407) with delta (0, 0)
Screenshot: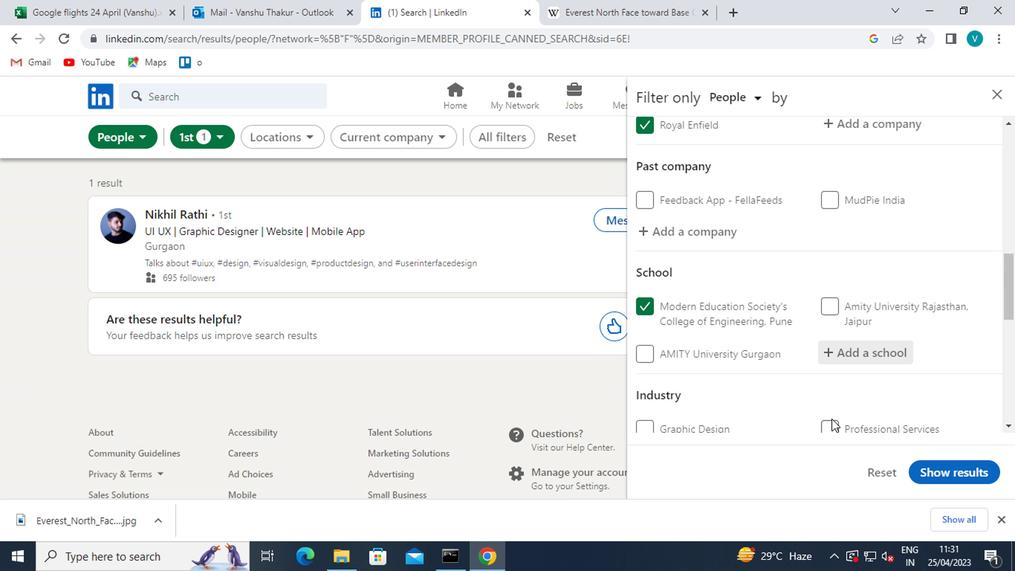 
Action: Mouse moved to (768, 395)
Screenshot: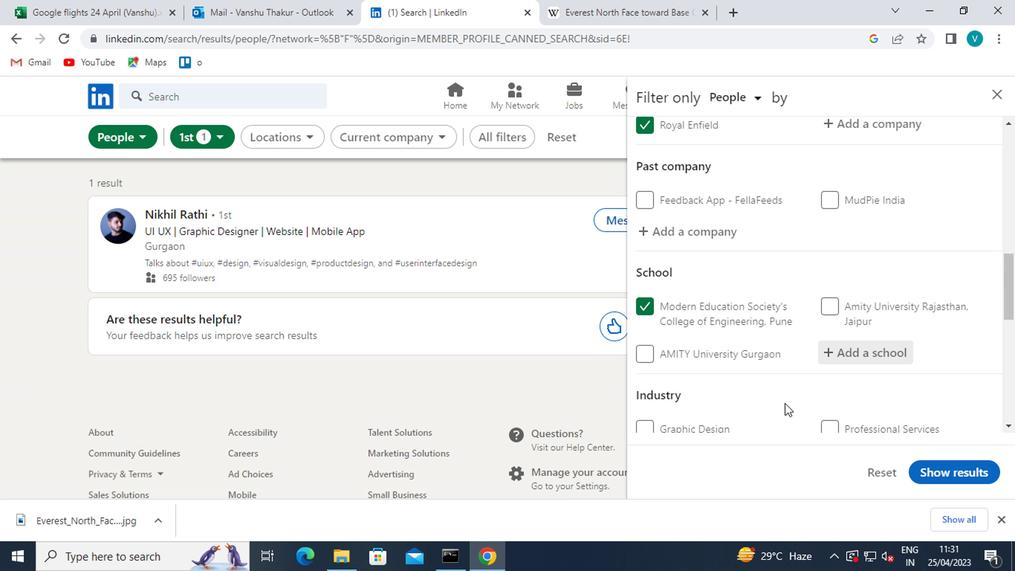 
Action: Mouse scrolled (768, 395) with delta (0, 0)
Screenshot: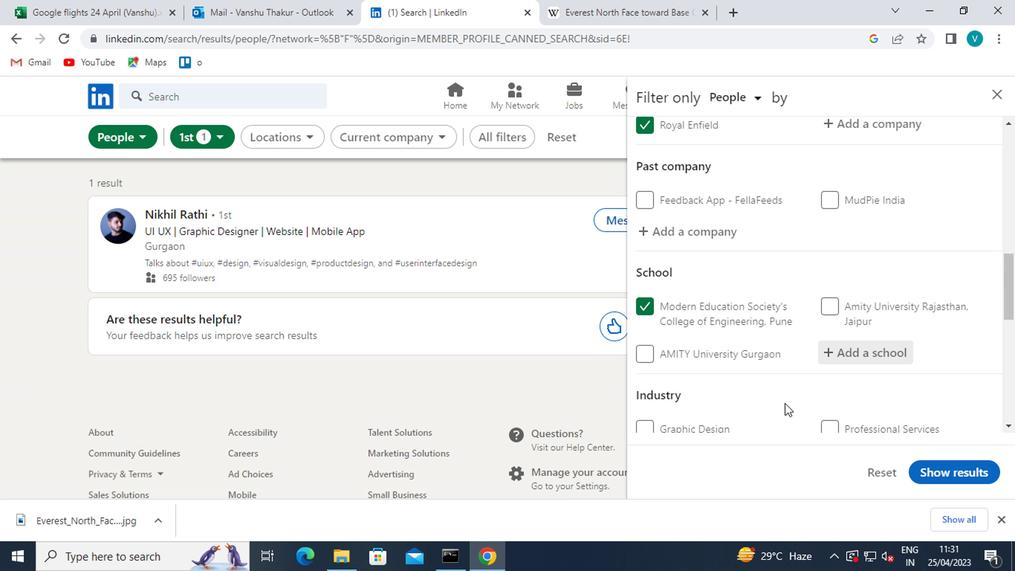 
Action: Mouse moved to (876, 312)
Screenshot: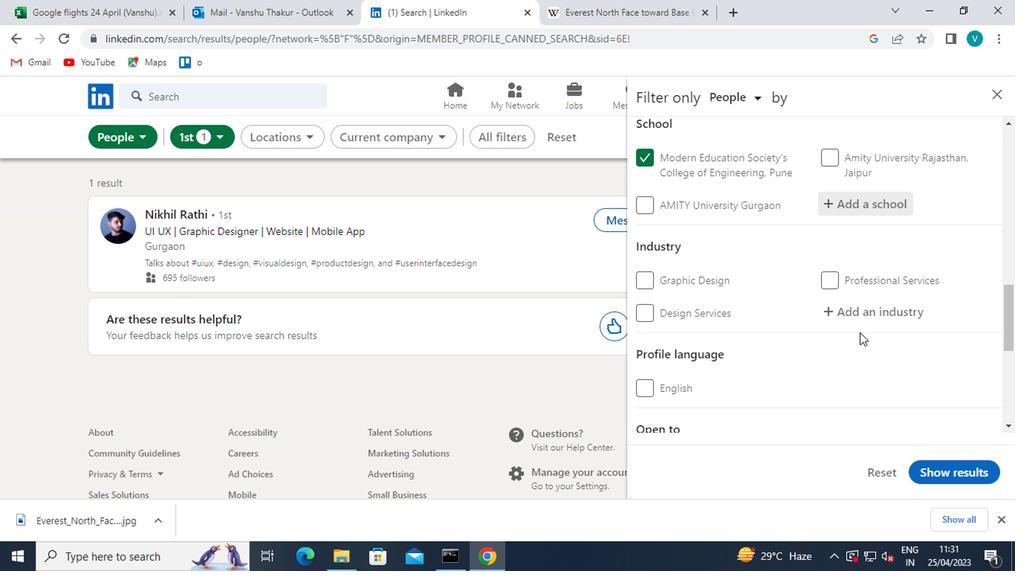 
Action: Mouse pressed left at (876, 312)
Screenshot: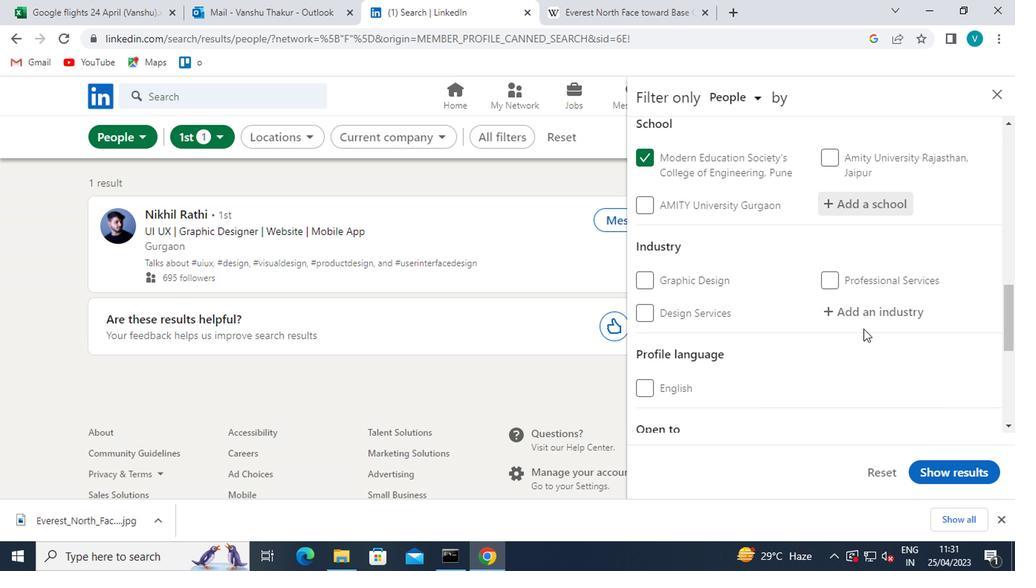 
Action: Mouse moved to (874, 312)
Screenshot: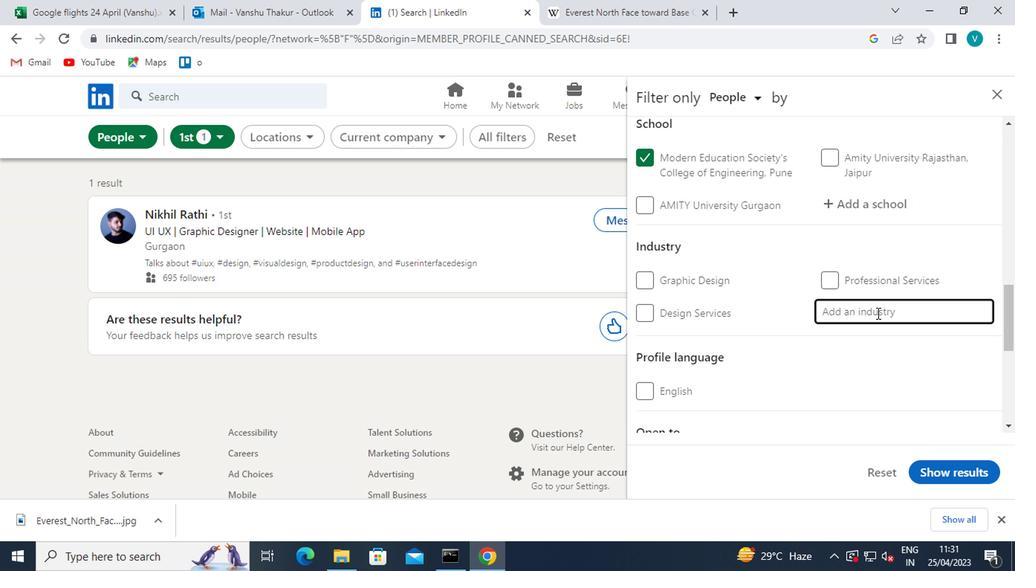 
Action: Key pressed <Key.shift>INTERIOR<Key.space><Key.shift>DESIGN
Screenshot: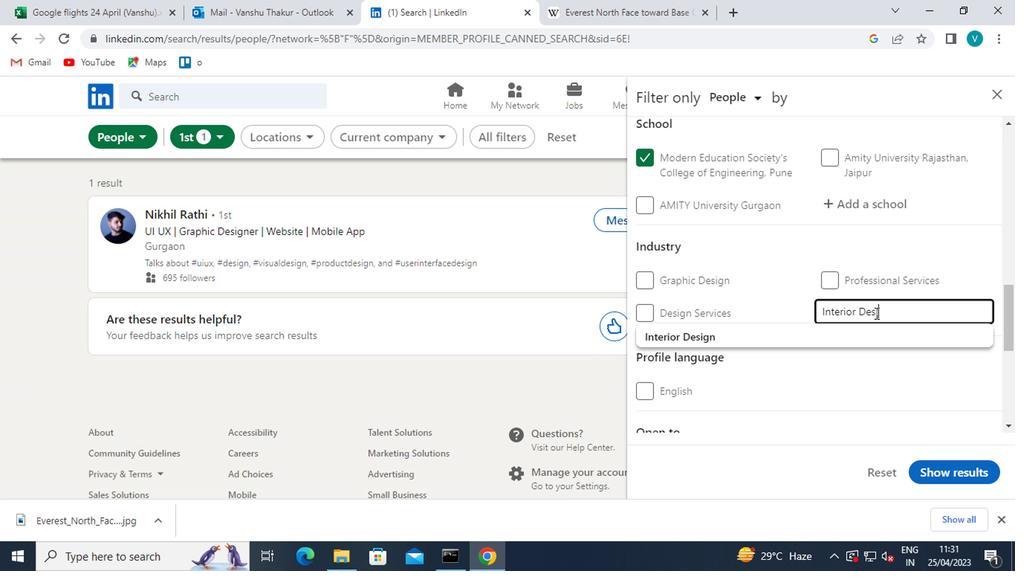 
Action: Mouse moved to (740, 334)
Screenshot: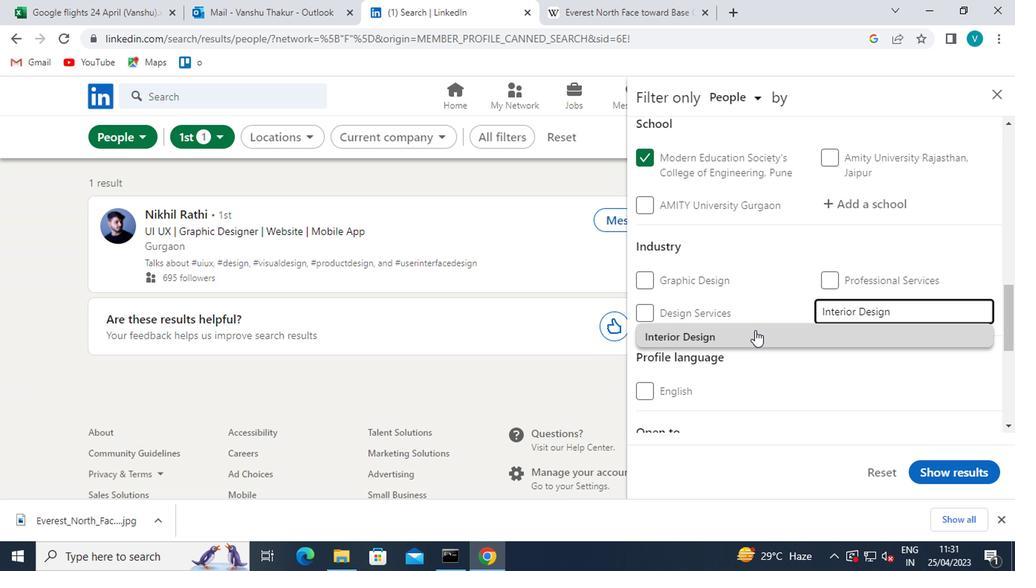 
Action: Mouse pressed left at (740, 334)
Screenshot: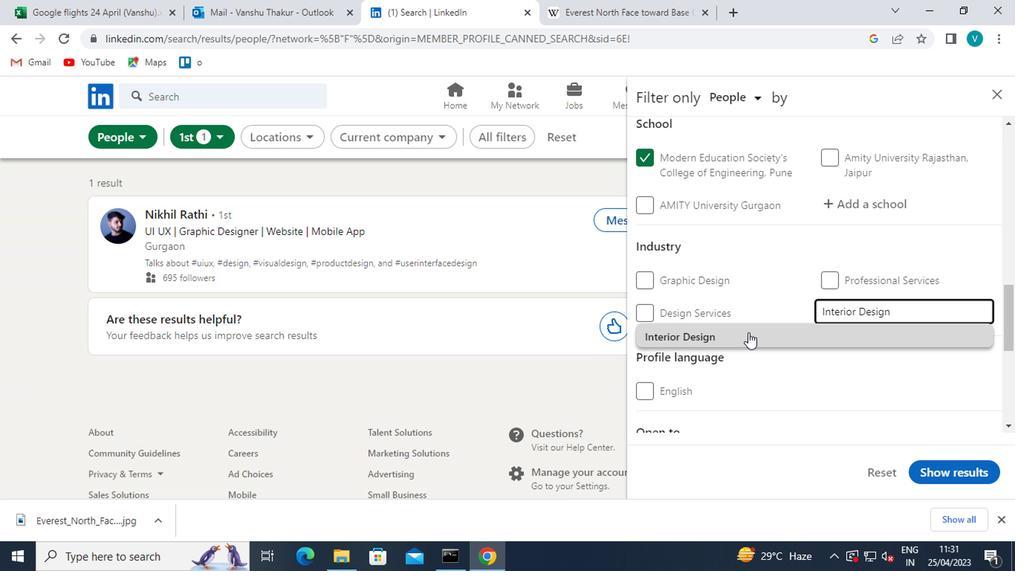 
Action: Mouse moved to (747, 343)
Screenshot: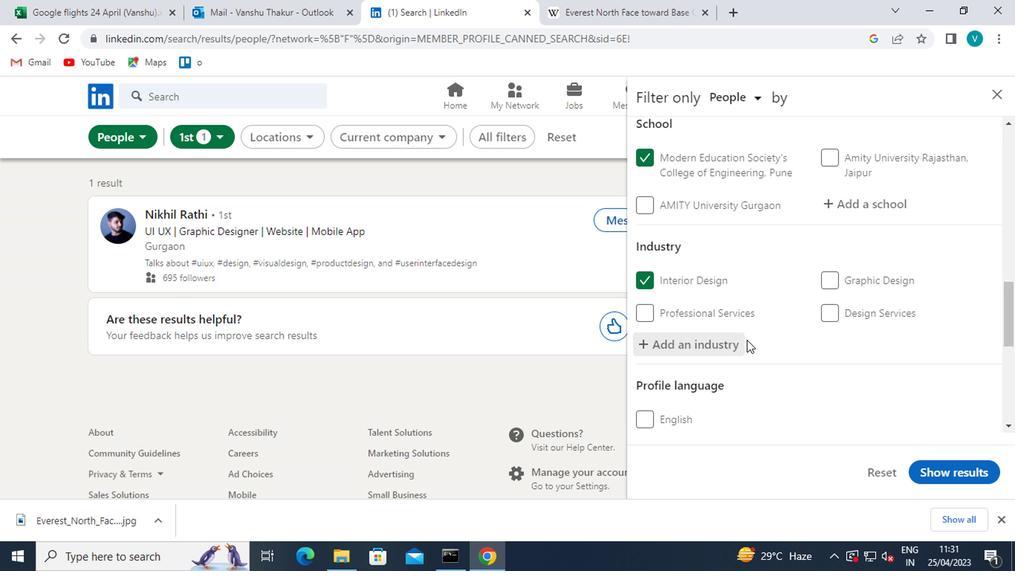 
Action: Mouse scrolled (747, 343) with delta (0, 0)
Screenshot: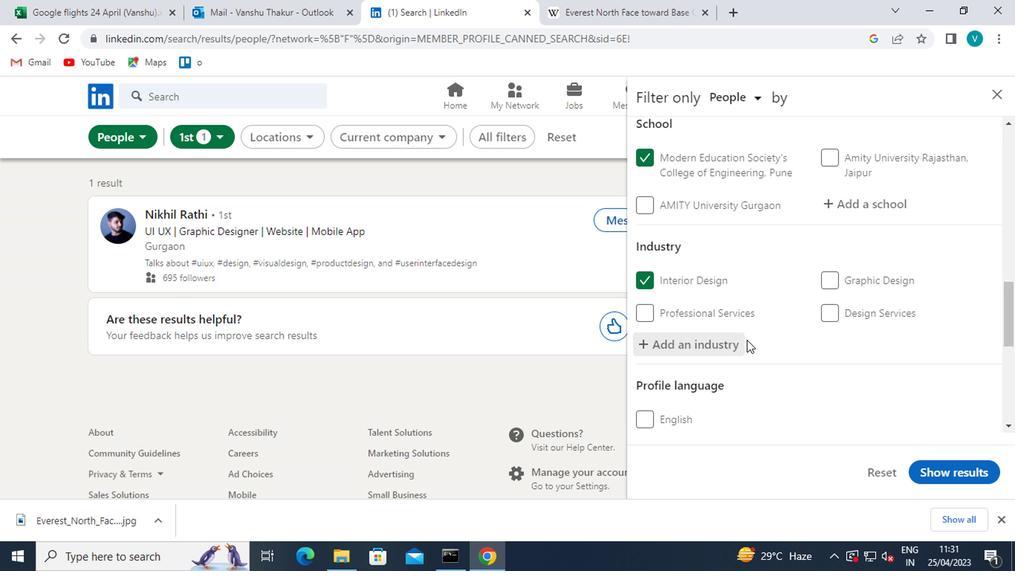 
Action: Mouse moved to (747, 344)
Screenshot: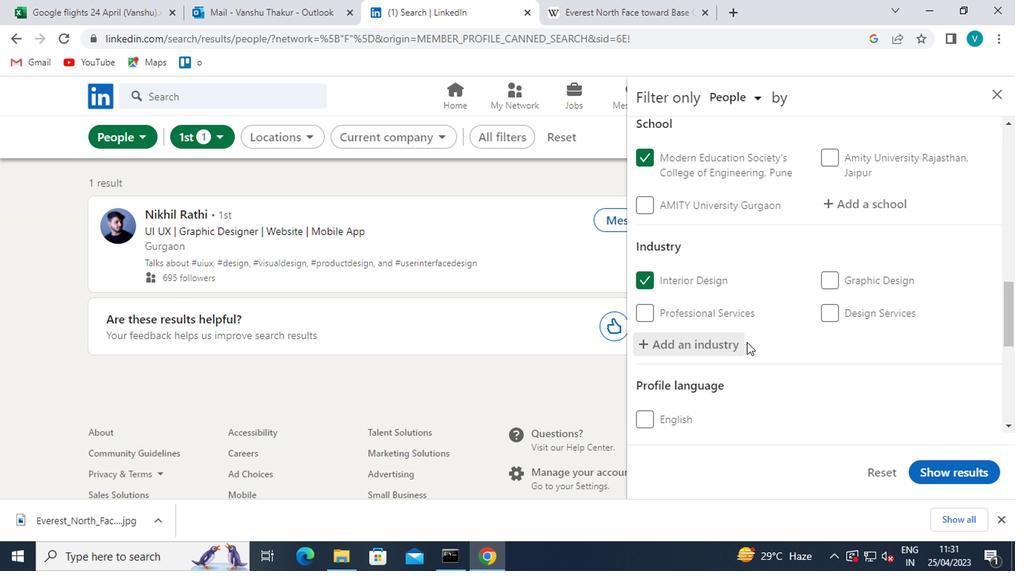 
Action: Mouse scrolled (747, 343) with delta (0, 0)
Screenshot: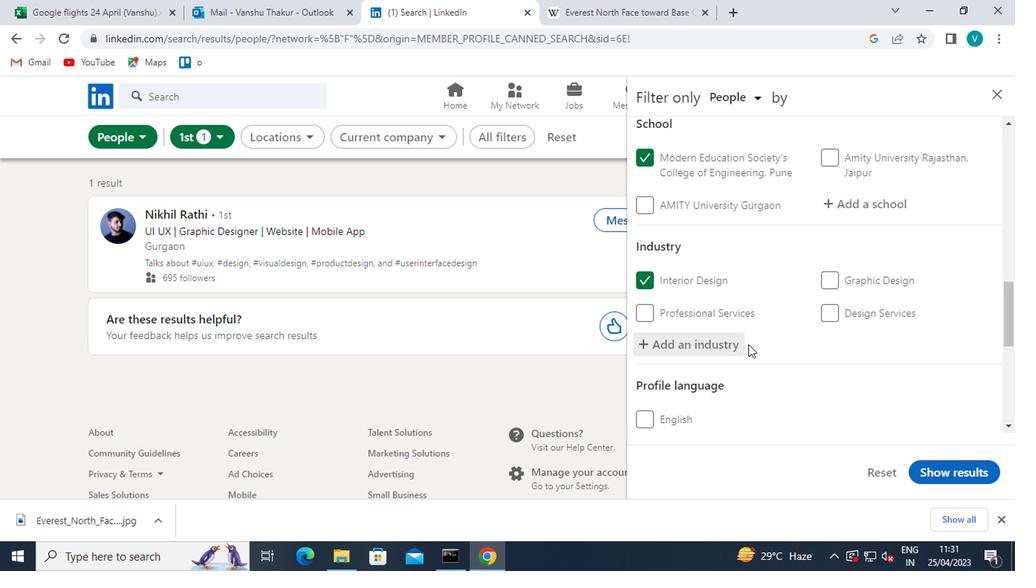 
Action: Mouse scrolled (747, 343) with delta (0, 0)
Screenshot: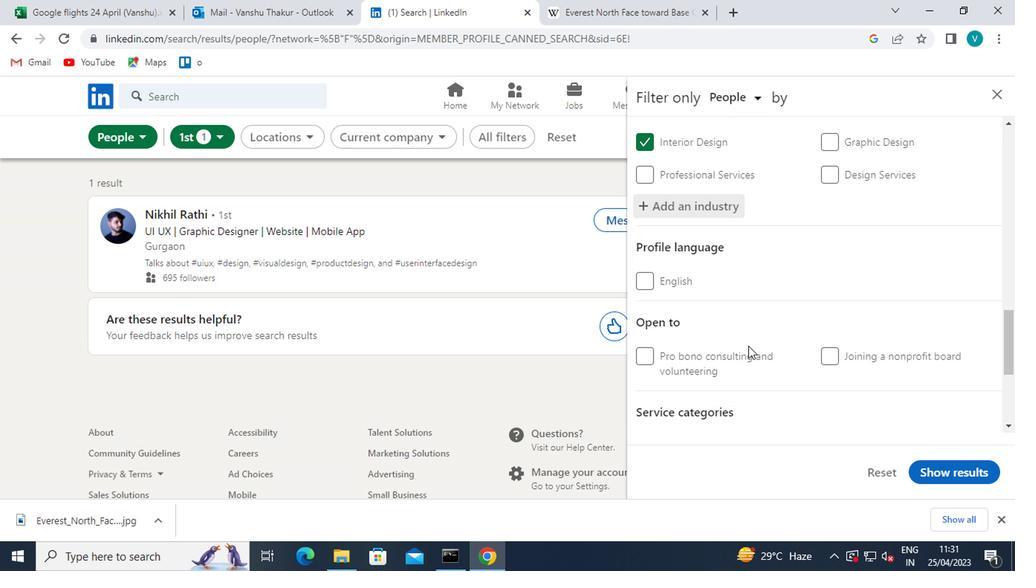 
Action: Mouse scrolled (747, 343) with delta (0, 0)
Screenshot: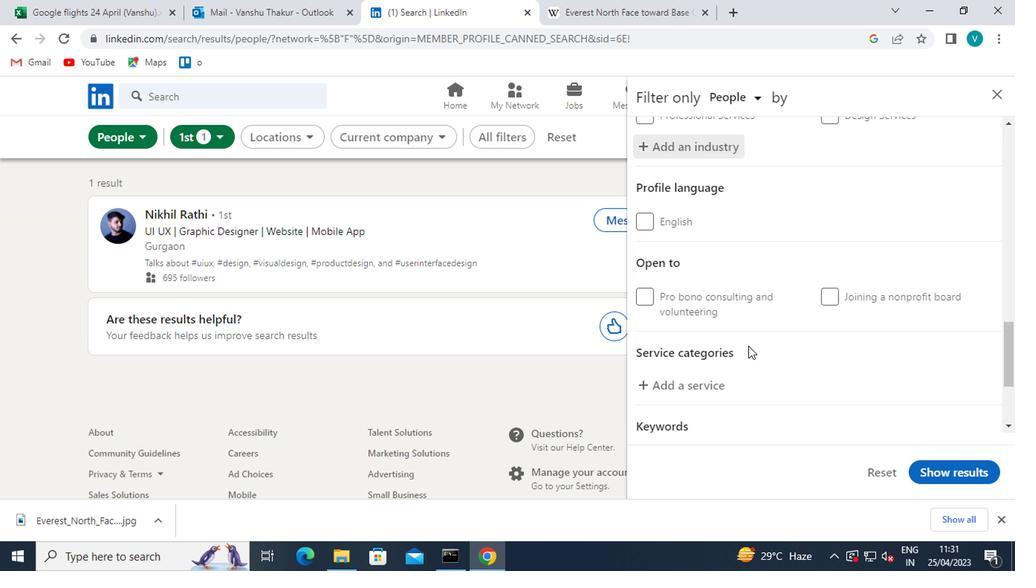 
Action: Mouse moved to (704, 281)
Screenshot: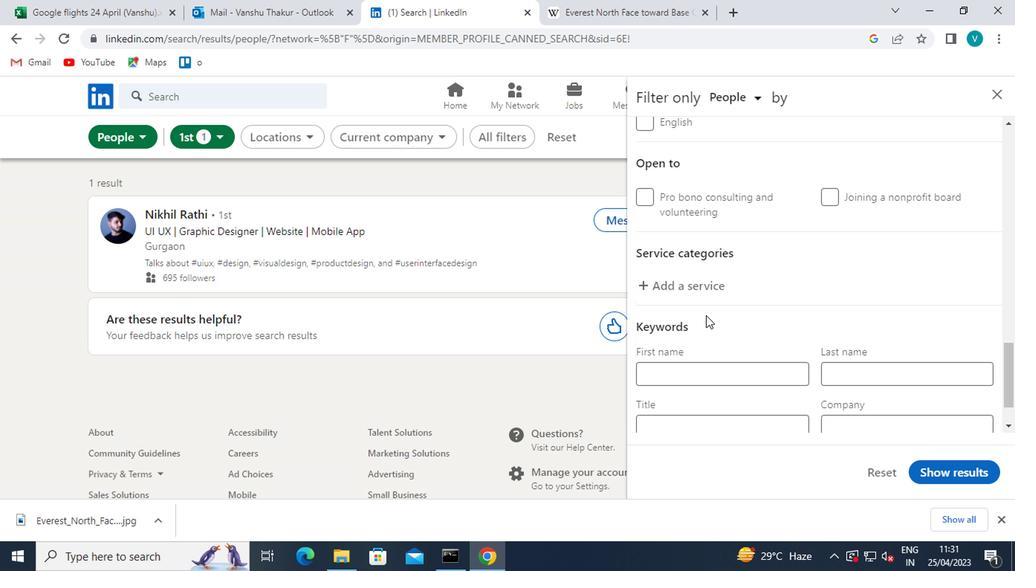 
Action: Mouse pressed left at (704, 281)
Screenshot: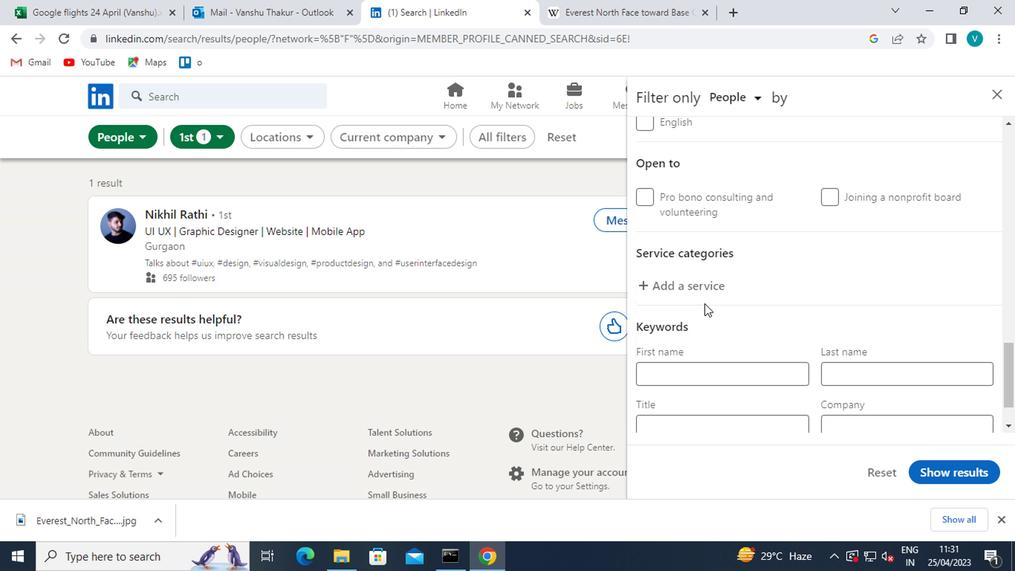 
Action: Mouse moved to (709, 278)
Screenshot: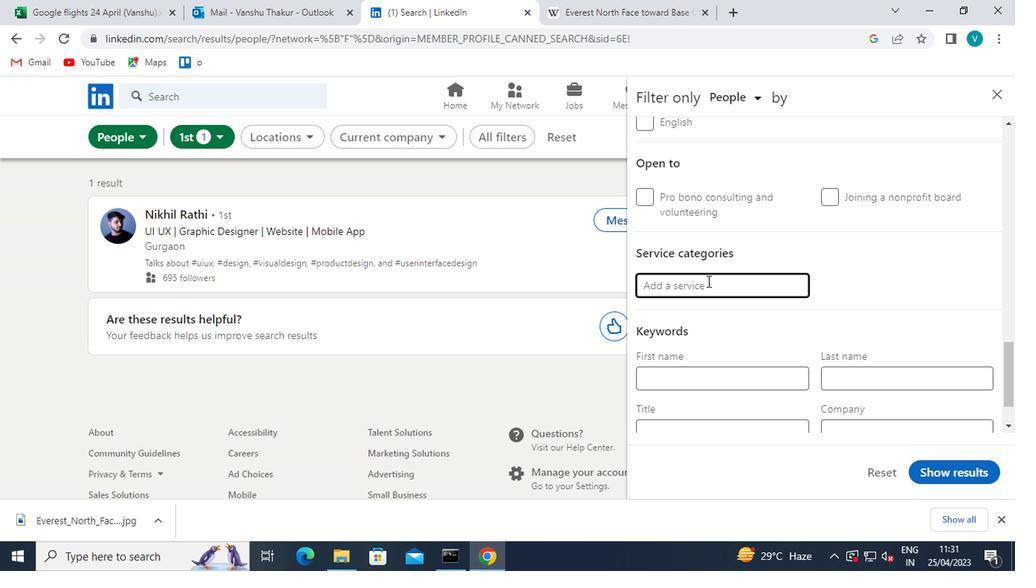 
Action: Key pressed <Key.shift>MANAGEMENT<Key.space>
Screenshot: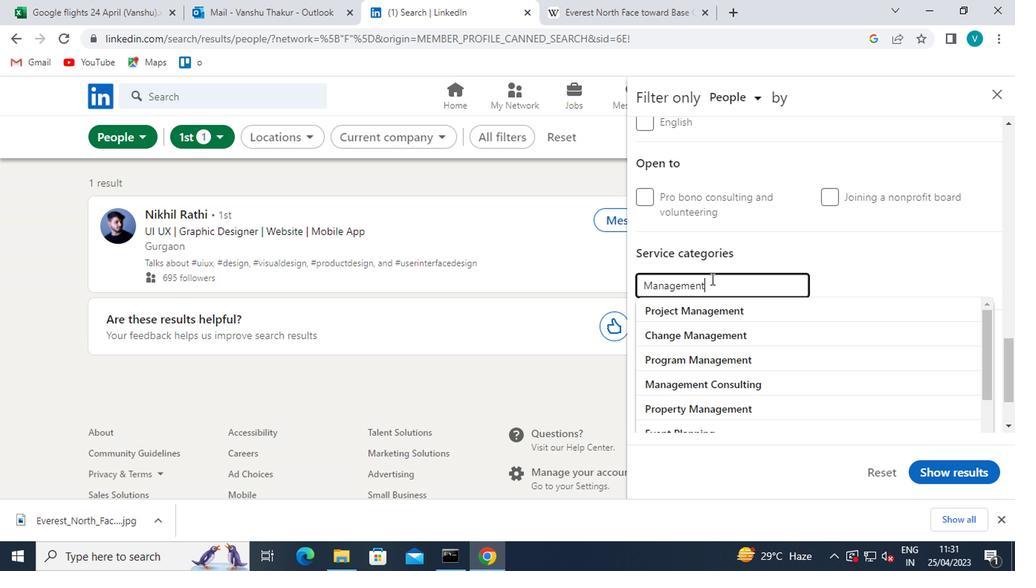 
Action: Mouse moved to (753, 319)
Screenshot: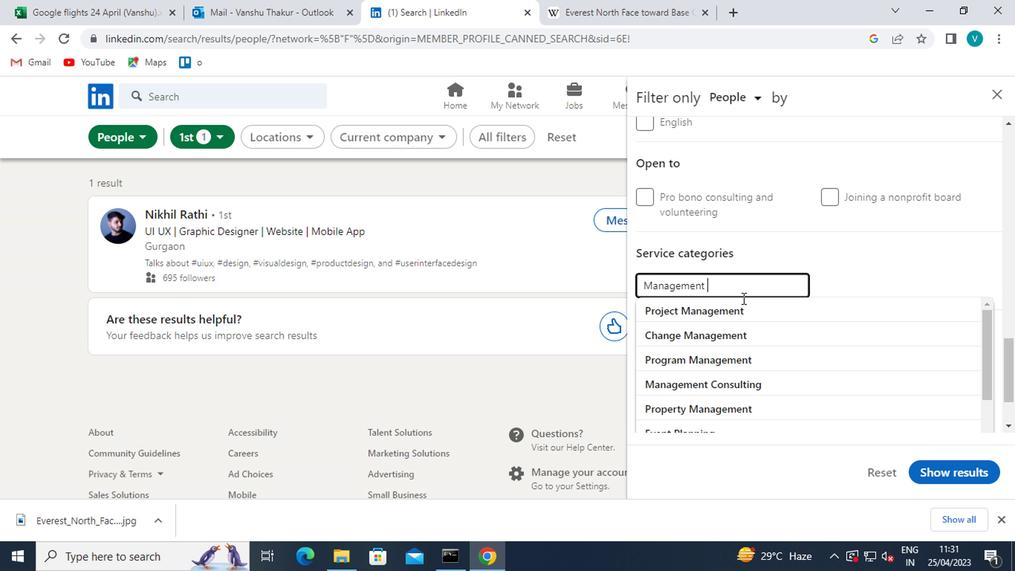 
Action: Mouse scrolled (753, 318) with delta (0, 0)
Screenshot: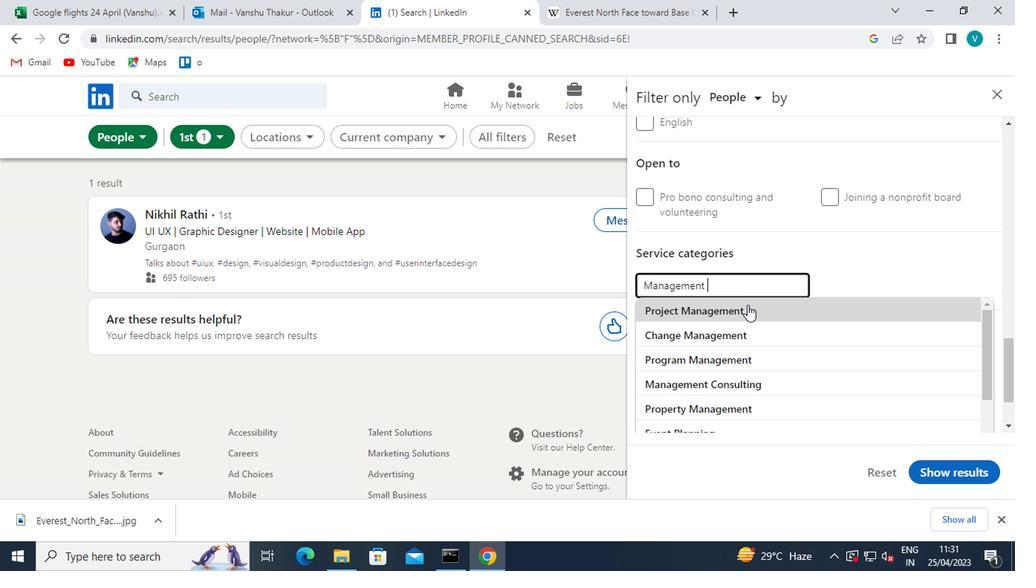 
Action: Mouse moved to (755, 323)
Screenshot: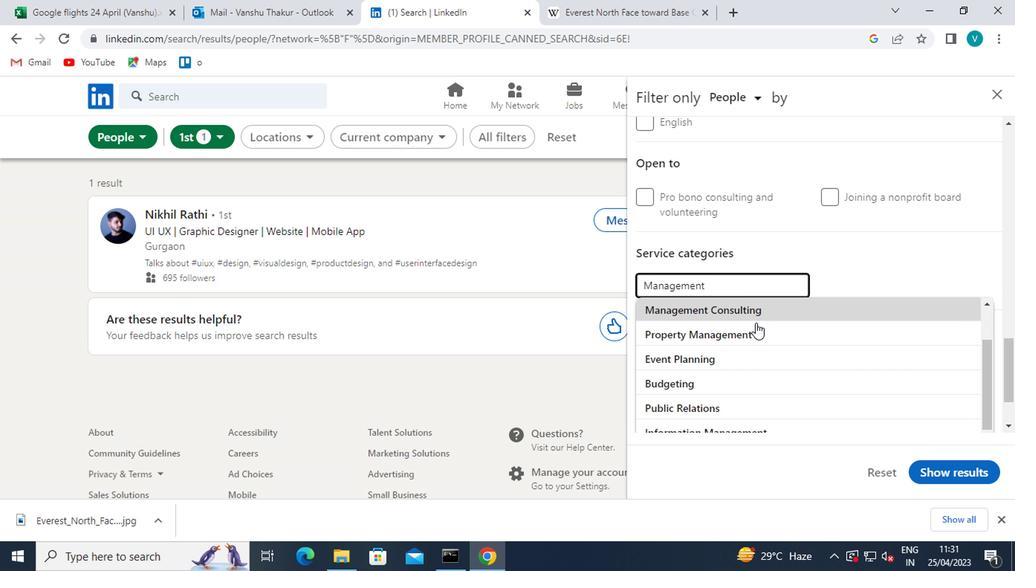 
Action: Mouse scrolled (755, 323) with delta (0, 0)
Screenshot: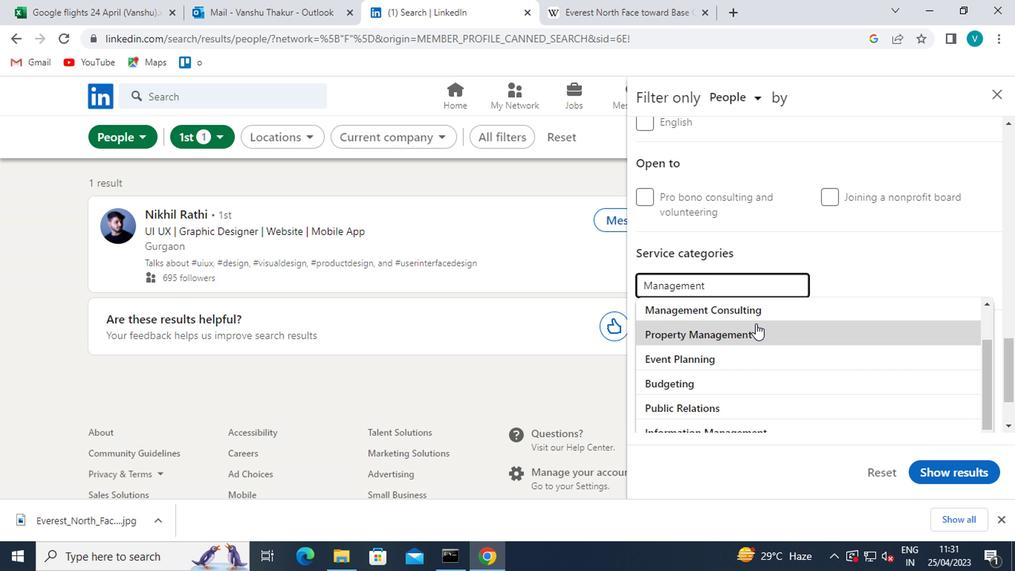 
Action: Mouse moved to (756, 325)
Screenshot: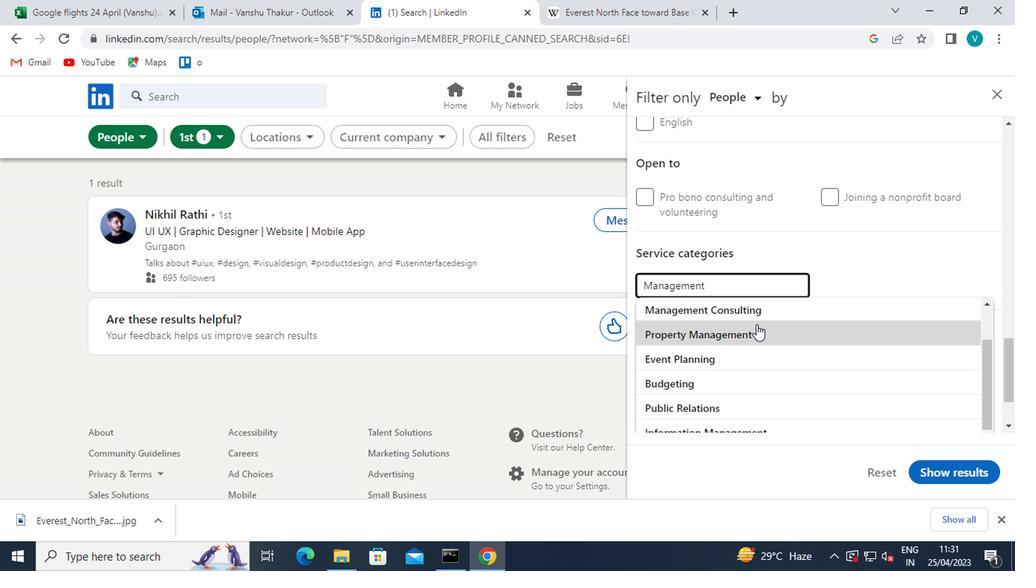
Action: Mouse scrolled (756, 324) with delta (0, 0)
Screenshot: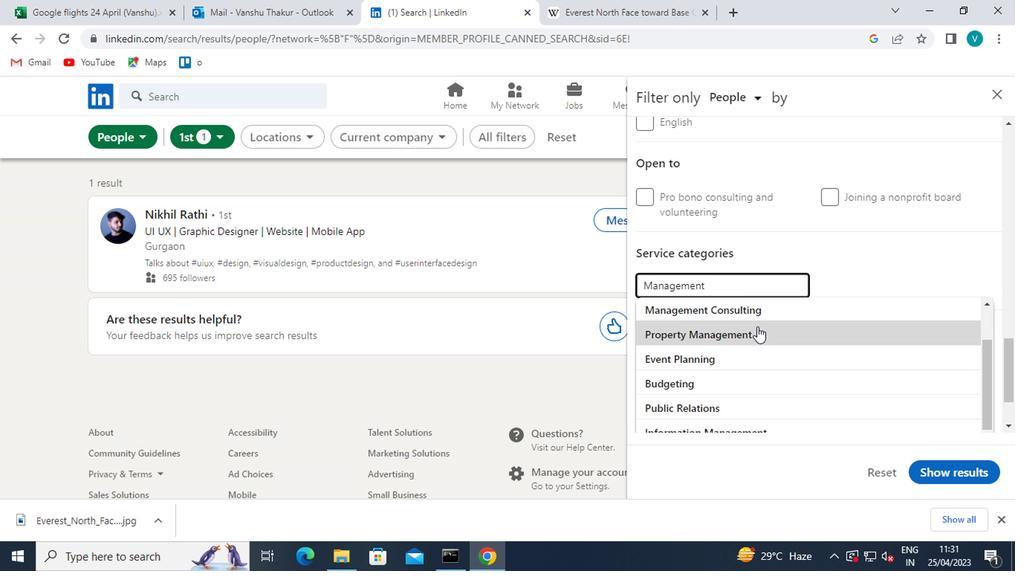 
Action: Mouse scrolled (756, 324) with delta (0, 0)
Screenshot: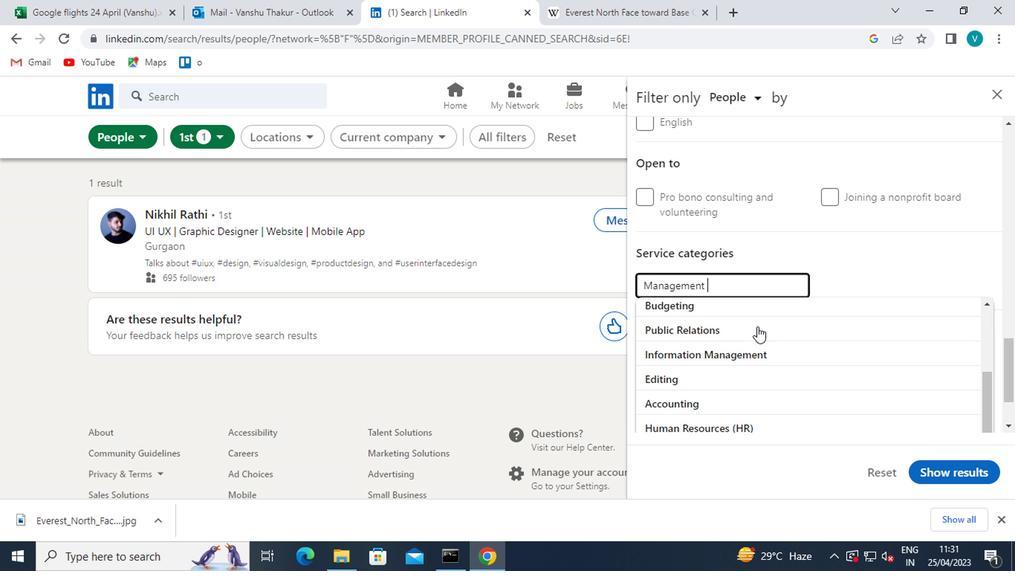 
Action: Mouse scrolled (756, 324) with delta (0, 0)
Screenshot: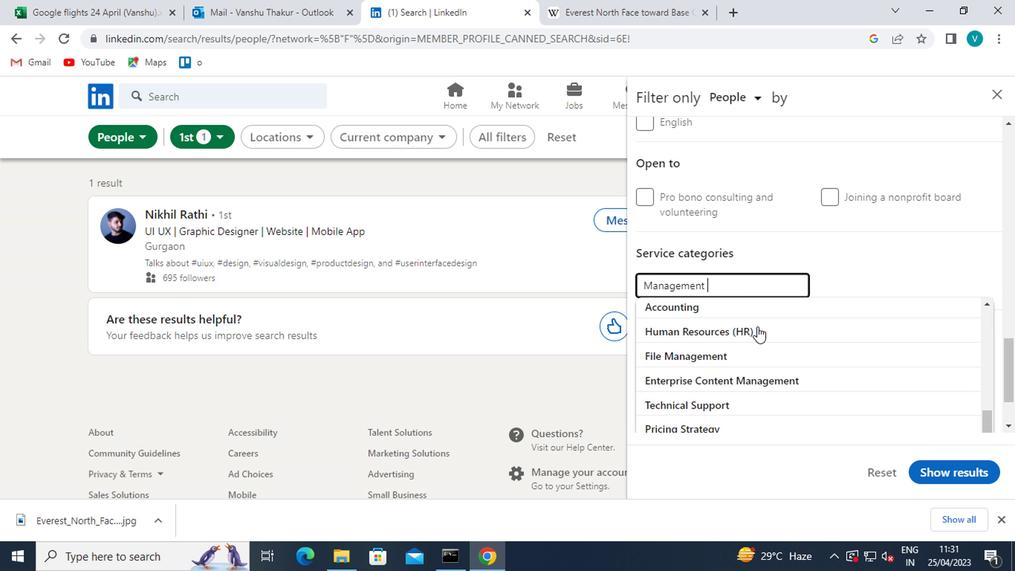 
Action: Mouse scrolled (756, 326) with delta (0, 1)
Screenshot: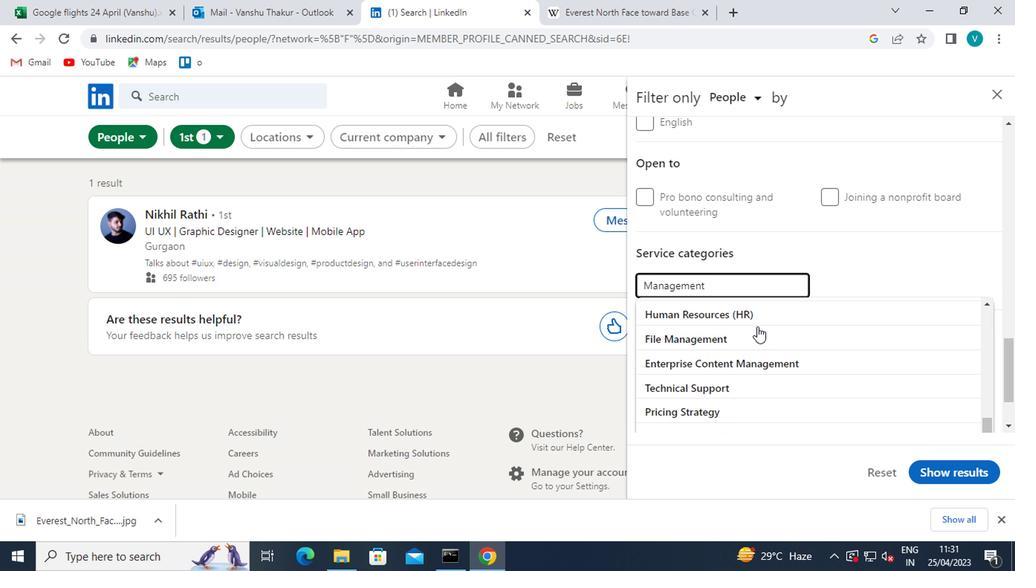 
Action: Mouse scrolled (756, 326) with delta (0, 1)
Screenshot: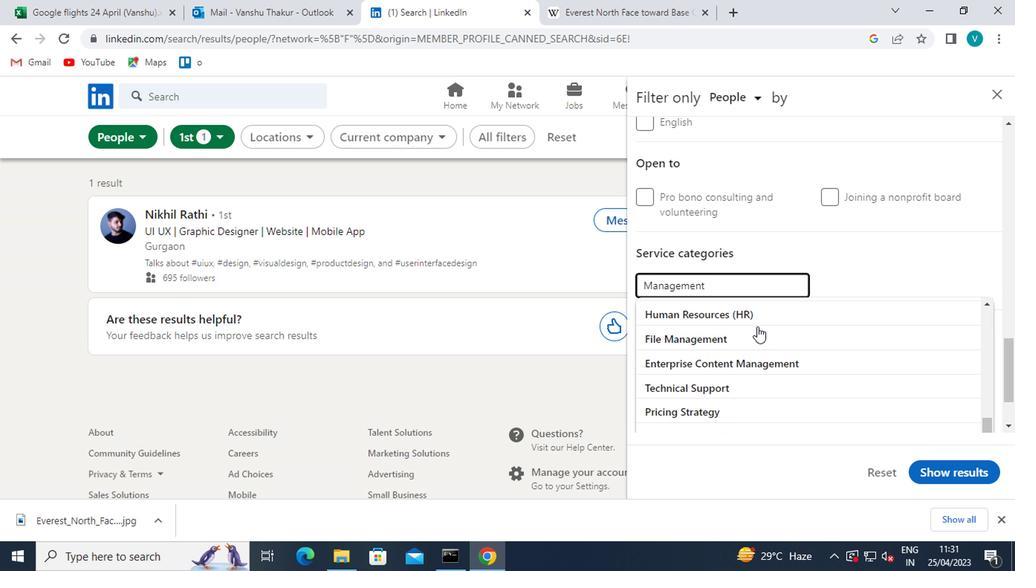 
Action: Mouse scrolled (756, 326) with delta (0, 1)
Screenshot: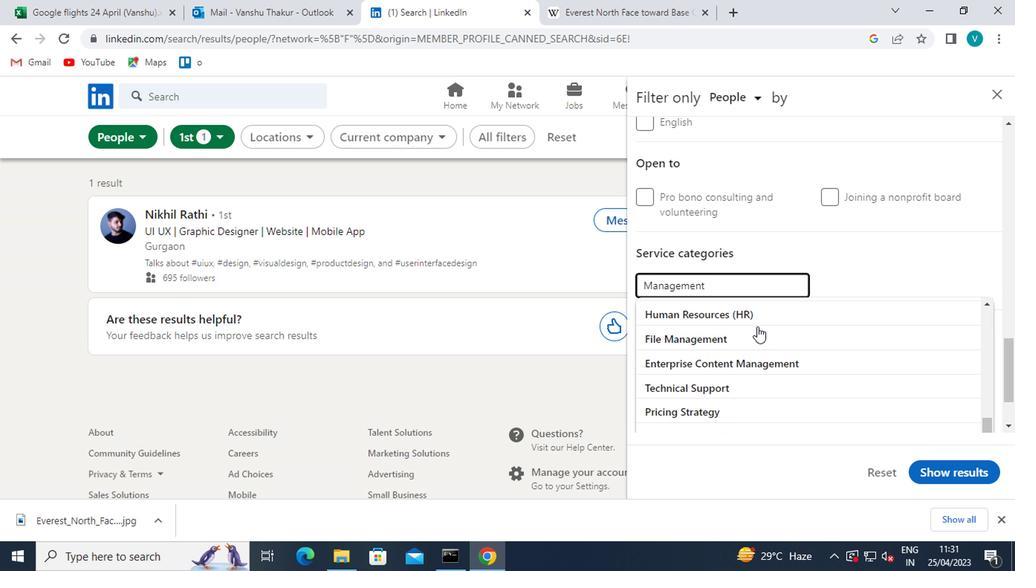 
Action: Mouse scrolled (756, 326) with delta (0, 1)
Screenshot: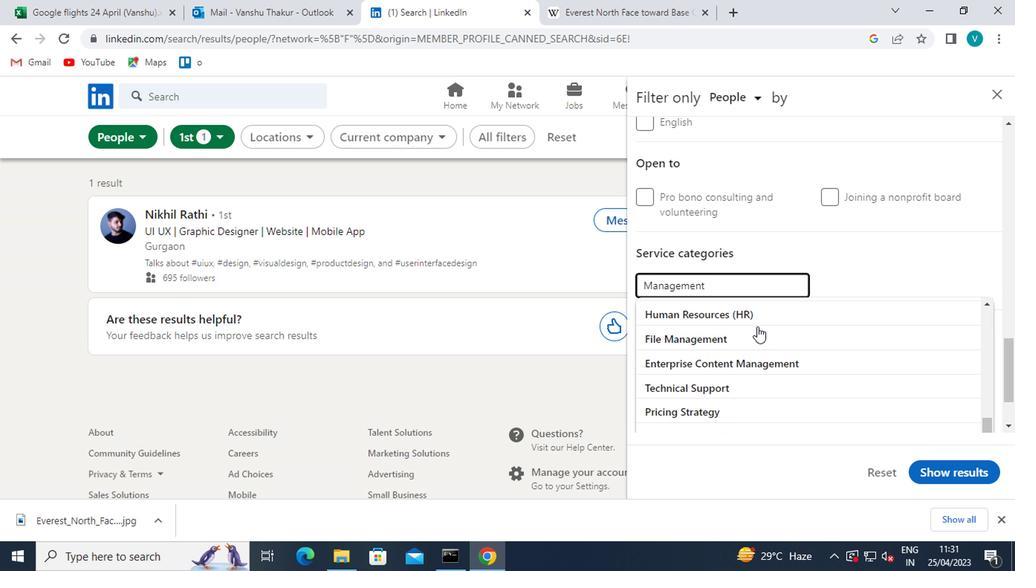 
Action: Mouse scrolled (756, 326) with delta (0, 1)
Screenshot: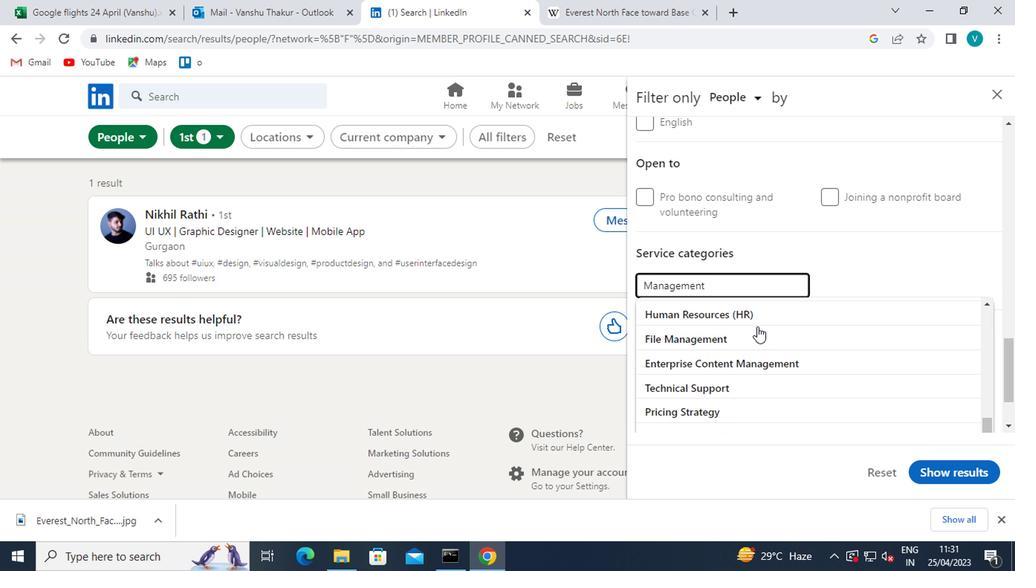 
Action: Mouse scrolled (756, 326) with delta (0, 1)
Screenshot: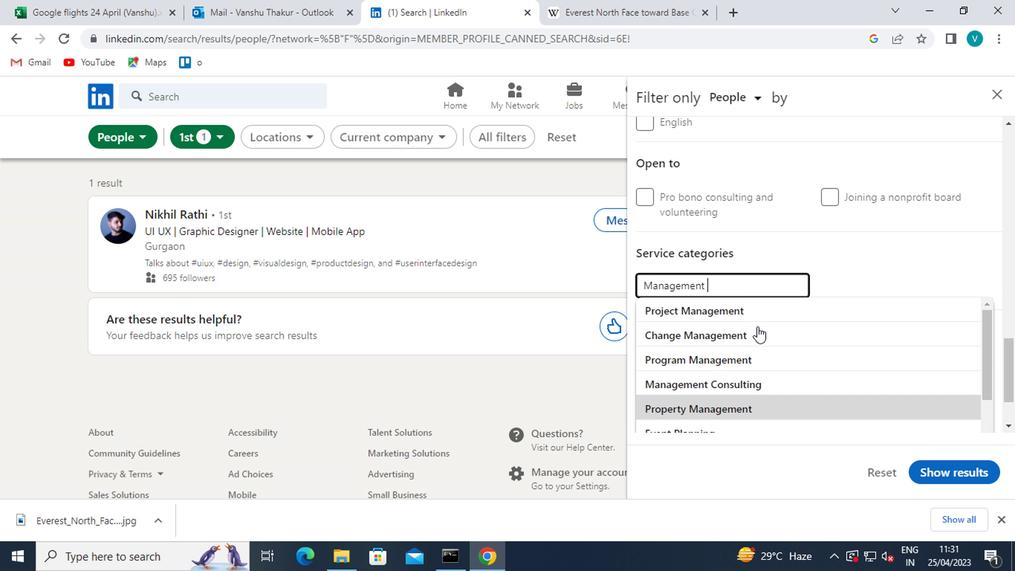 
Action: Mouse moved to (756, 325)
Screenshot: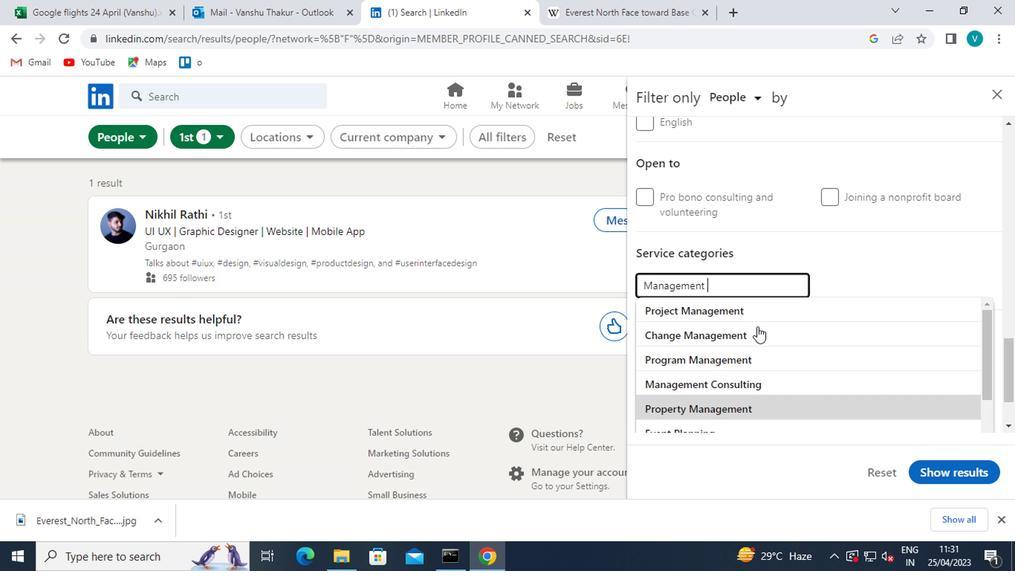 
Action: Mouse scrolled (756, 326) with delta (0, 1)
Screenshot: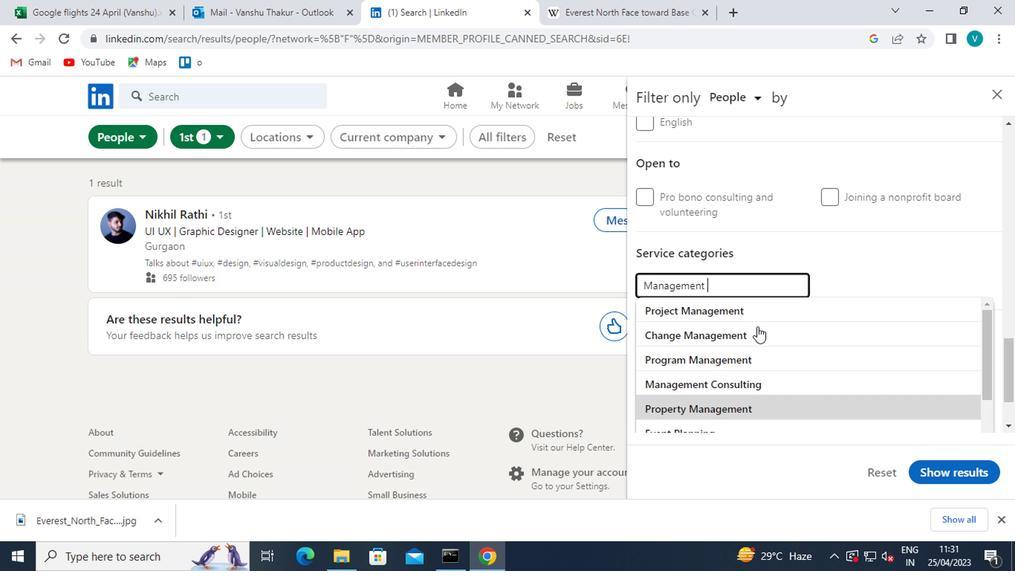 
Action: Mouse scrolled (756, 326) with delta (0, 1)
Screenshot: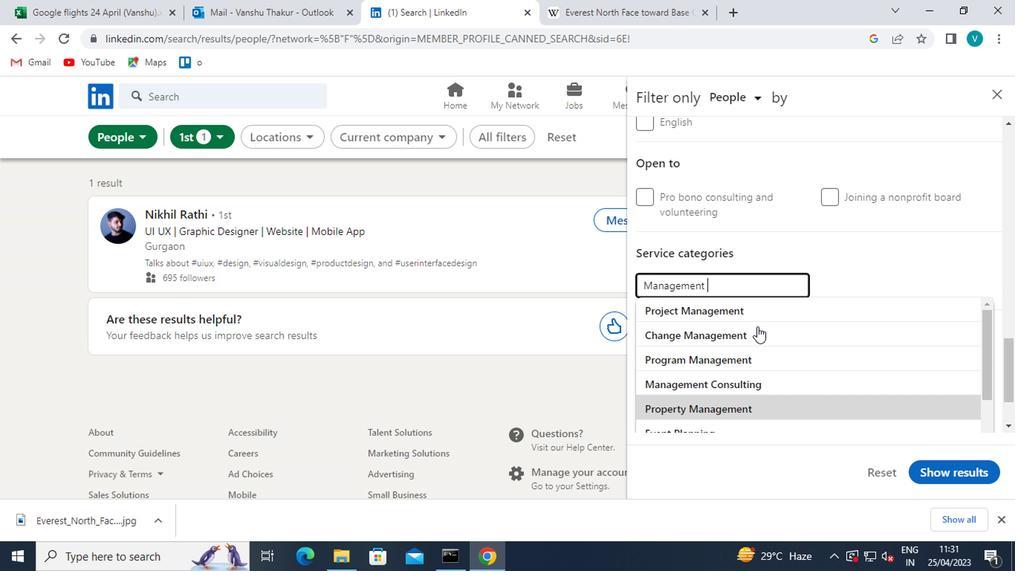 
Action: Mouse moved to (757, 325)
Screenshot: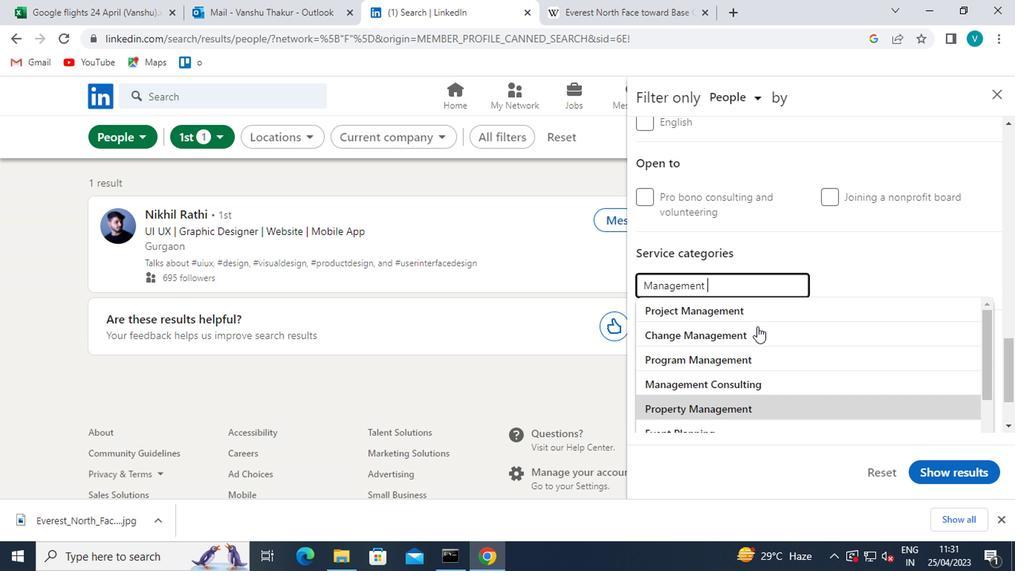 
Action: Mouse scrolled (757, 326) with delta (0, 1)
Screenshot: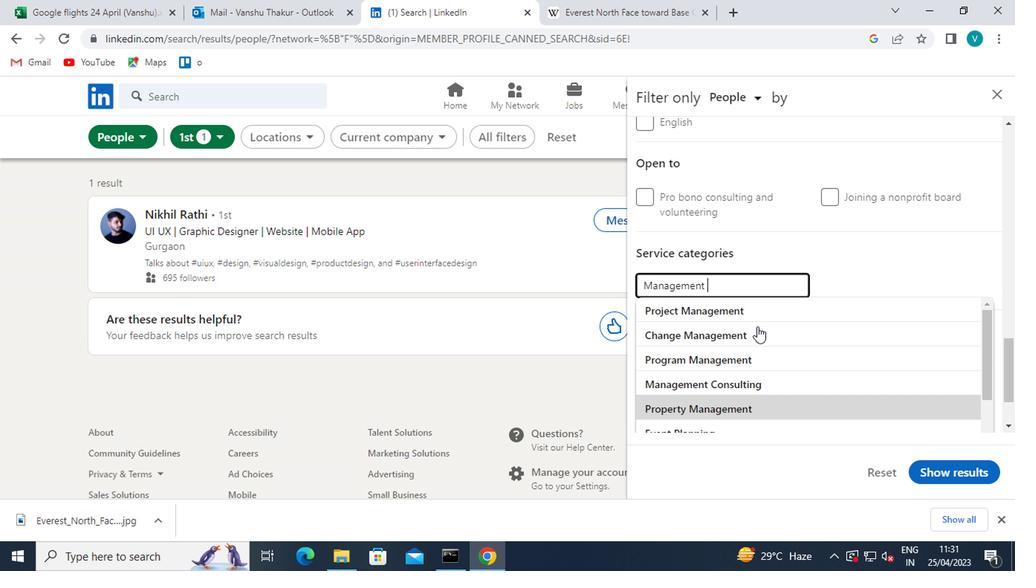 
Action: Mouse moved to (855, 264)
Screenshot: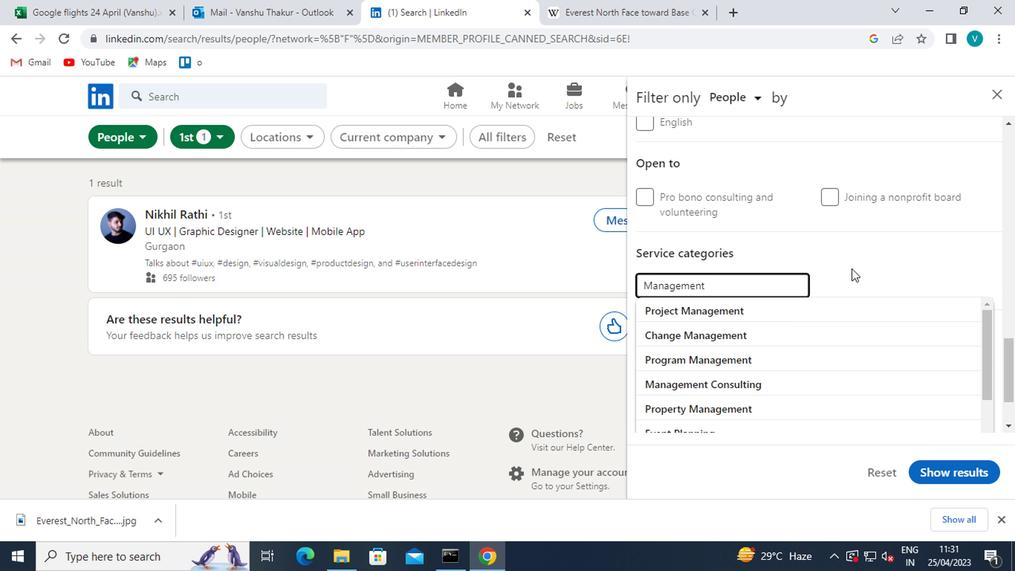 
Action: Mouse pressed left at (855, 264)
Screenshot: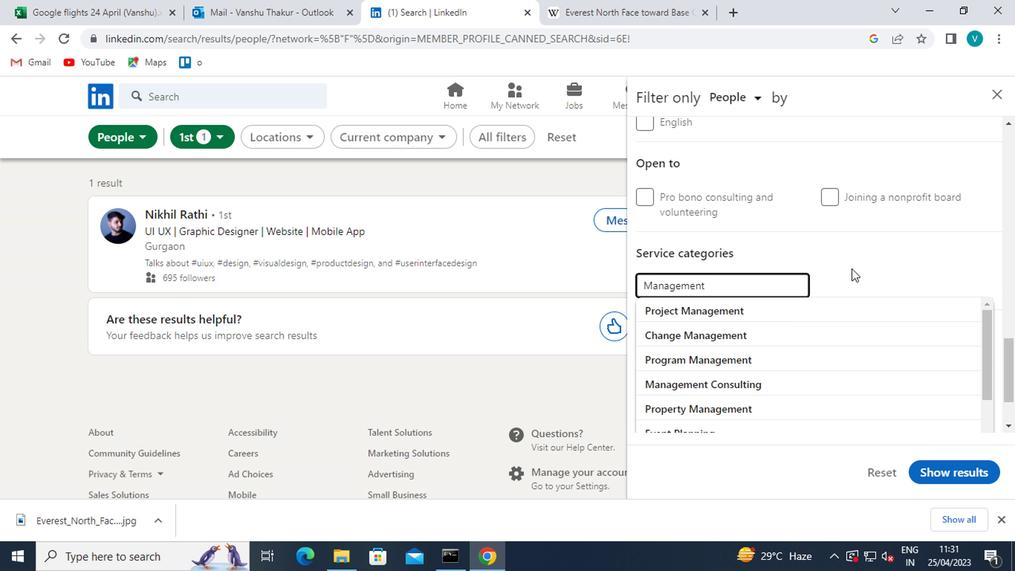 
Action: Mouse moved to (847, 275)
Screenshot: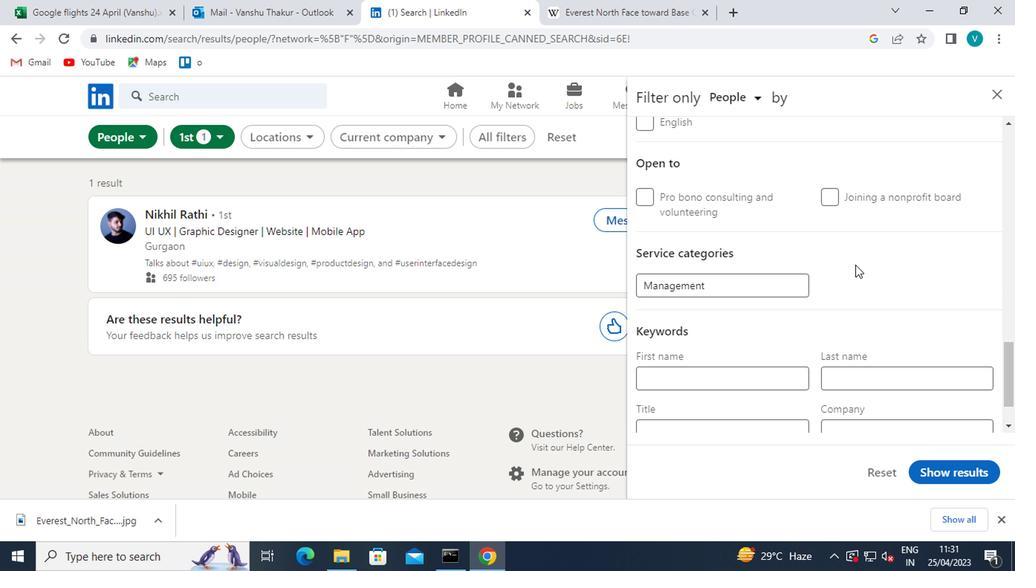
Action: Mouse scrolled (847, 273) with delta (0, -1)
Screenshot: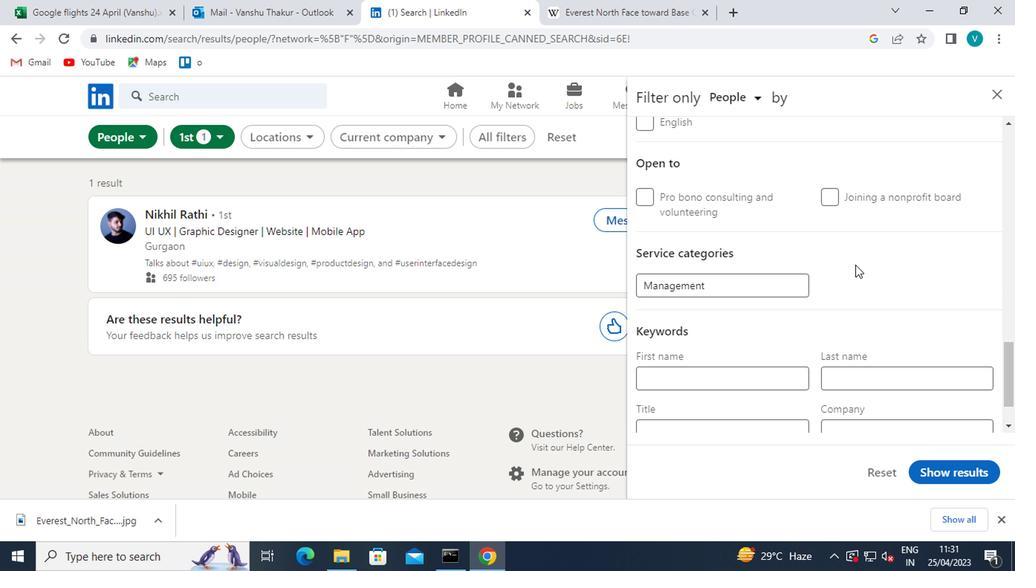 
Action: Mouse moved to (841, 285)
Screenshot: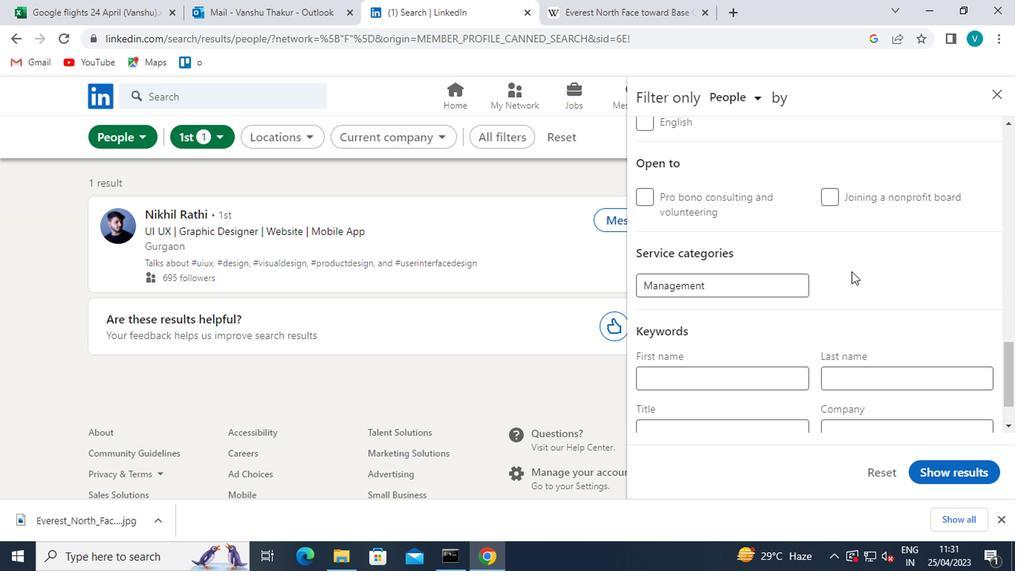 
Action: Mouse scrolled (841, 285) with delta (0, 0)
Screenshot: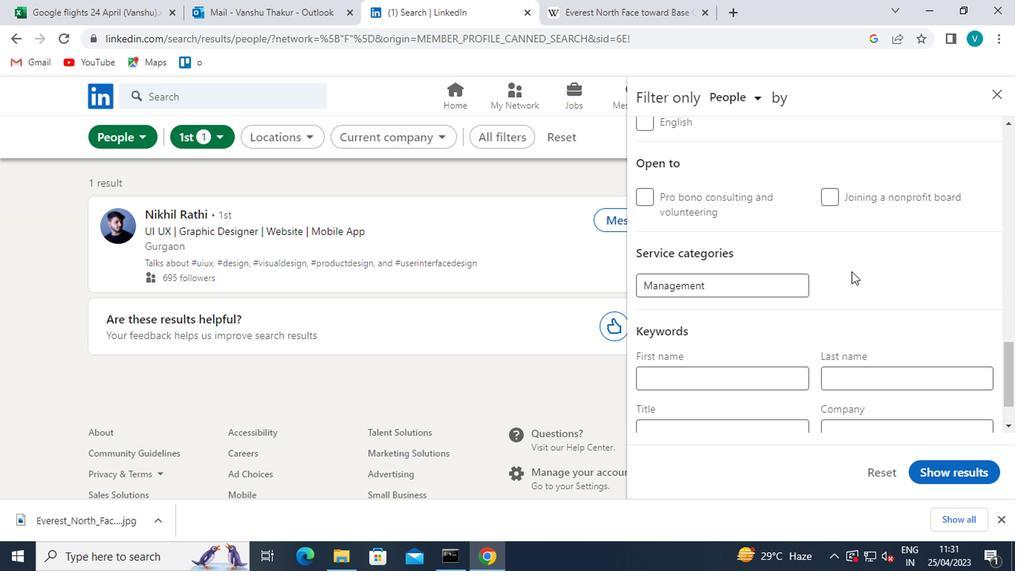 
Action: Mouse moved to (823, 302)
Screenshot: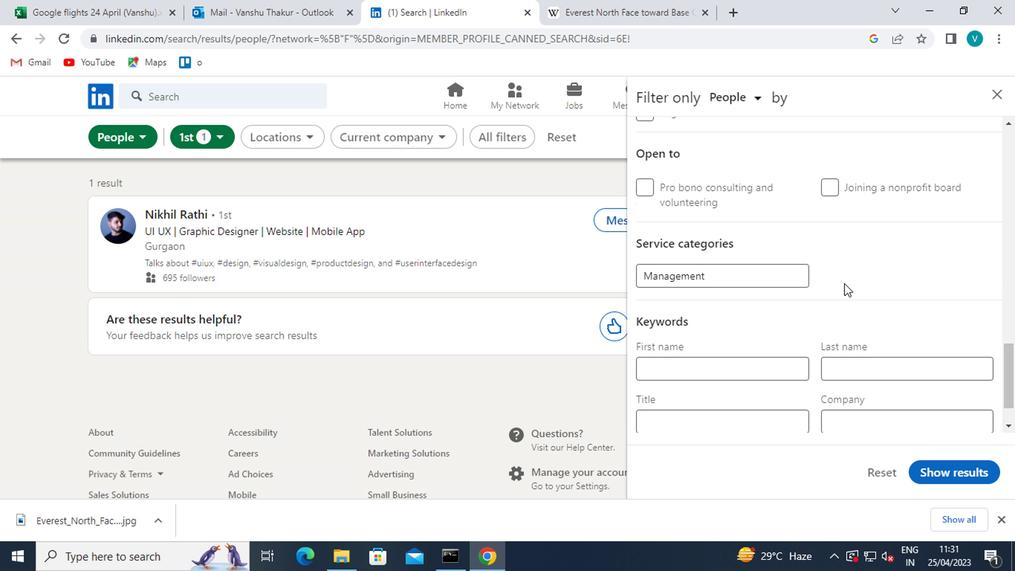 
Action: Mouse scrolled (823, 301) with delta (0, 0)
Screenshot: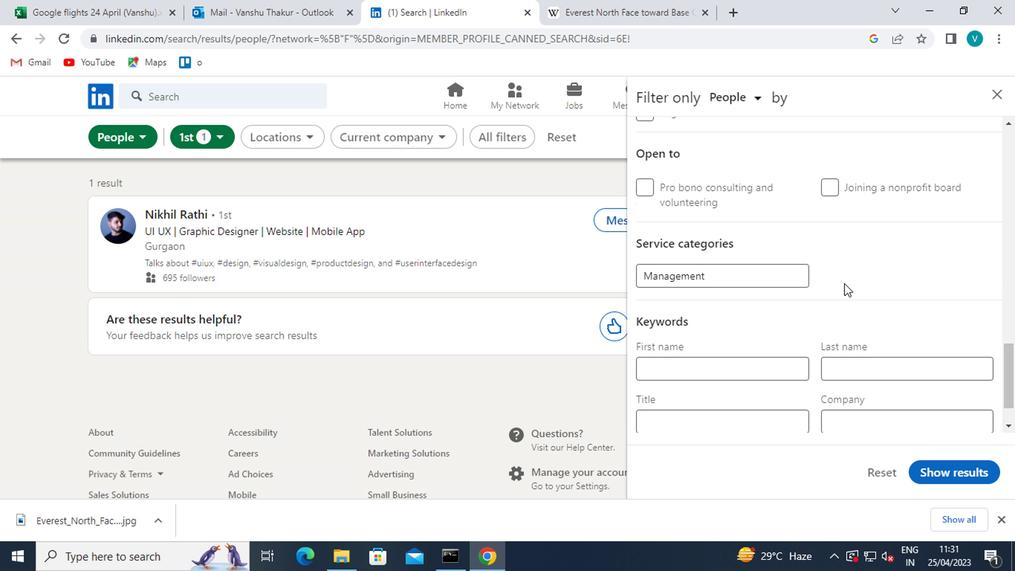 
Action: Mouse moved to (718, 357)
Screenshot: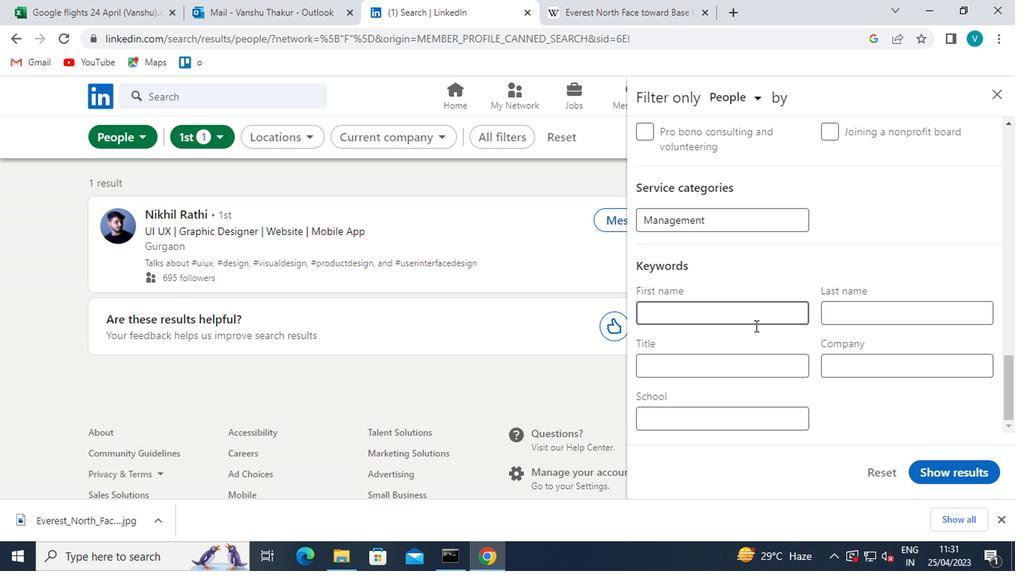 
Action: Mouse pressed left at (718, 357)
Screenshot: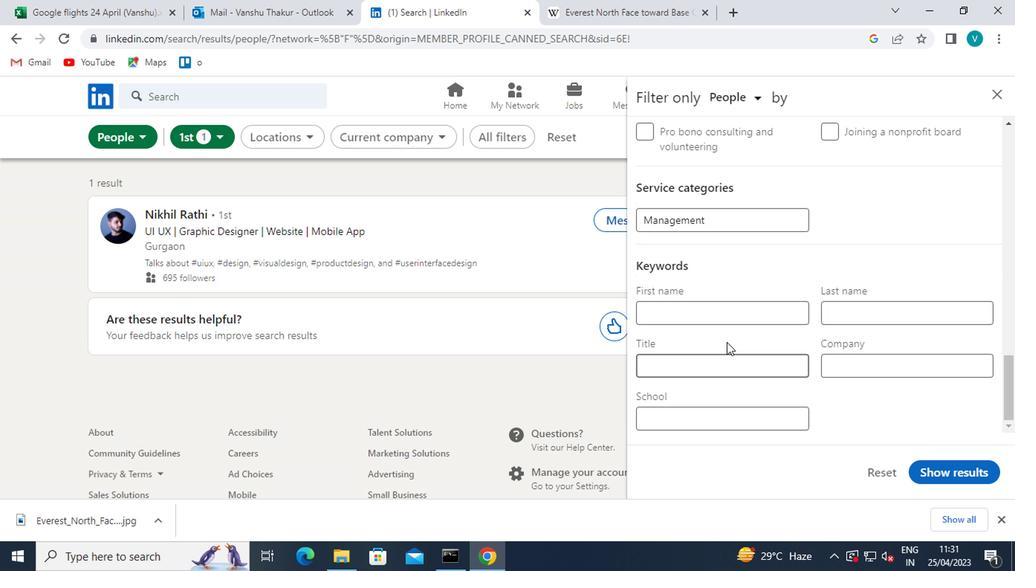 
Action: Mouse moved to (720, 357)
Screenshot: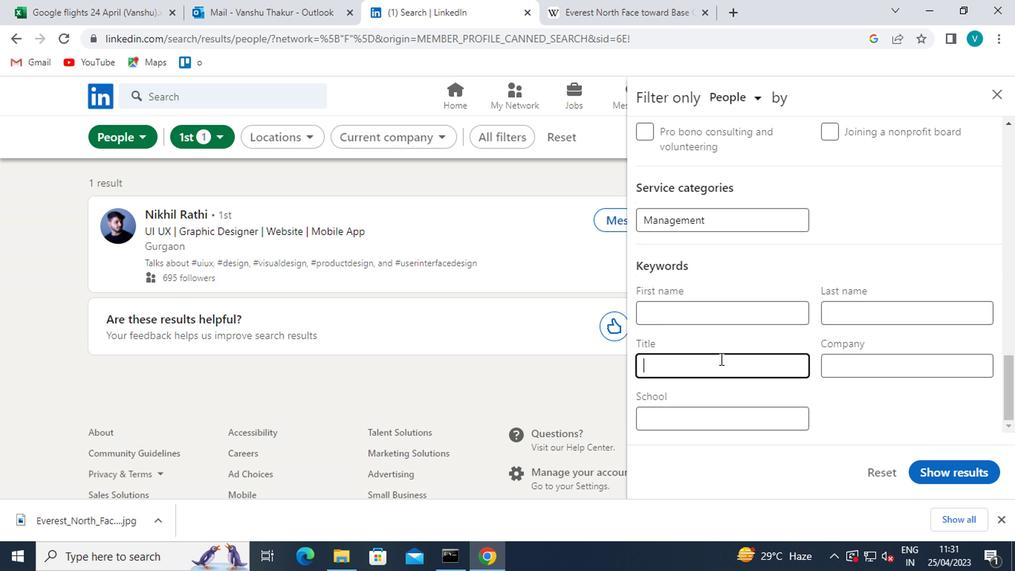 
Action: Key pressed <Key.shift>TRAVR<Key.backspace>E<Key.space><Key.shift><Key.backspace>L<Key.space><Key.shift>AGENT
Screenshot: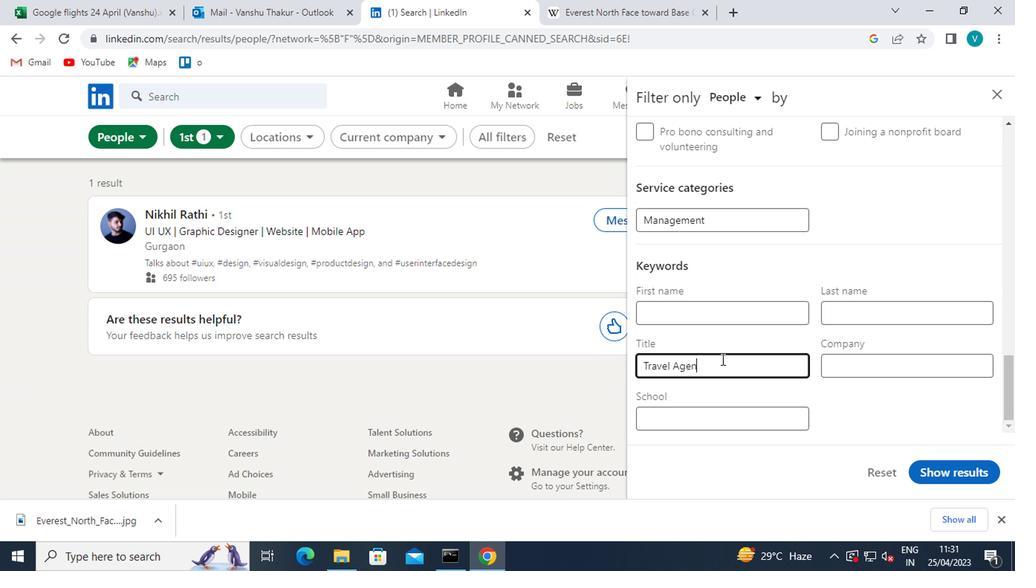 
Action: Mouse moved to (960, 469)
Screenshot: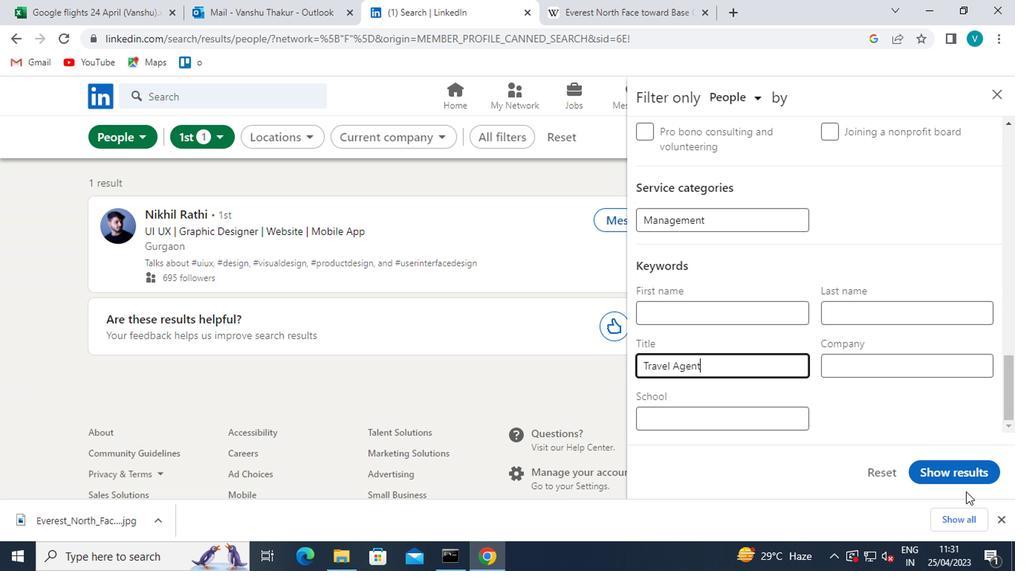 
Action: Mouse pressed left at (960, 469)
Screenshot: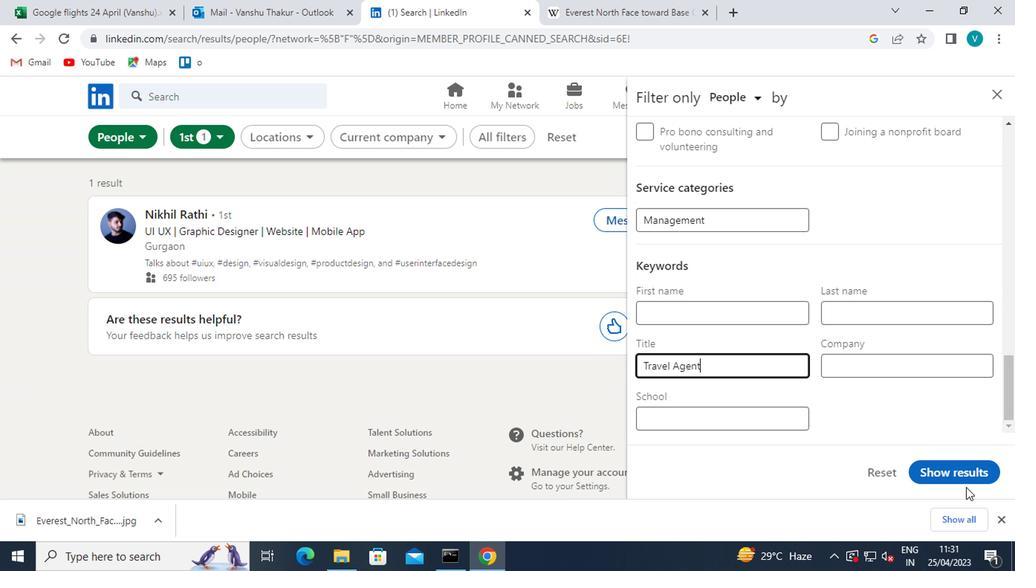 
